 Task: Find connections with filter location Richmond with filter topic #Motivationwith filter profile language English with filter current company Fresher Jobs with filter school Vidyavardhini's College of Engineering and Technology with filter industry Computer Networking Products with filter service category Wealth Management with filter keywords title Pharmacy Assistant
Action: Mouse moved to (263, 336)
Screenshot: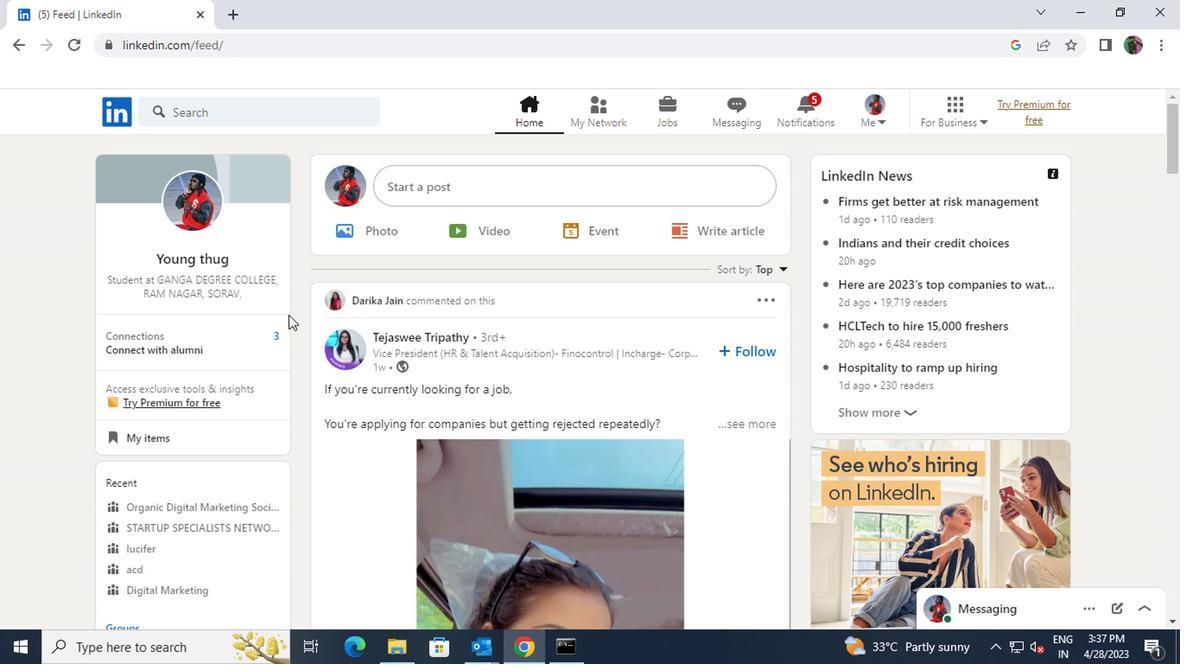 
Action: Mouse pressed left at (263, 336)
Screenshot: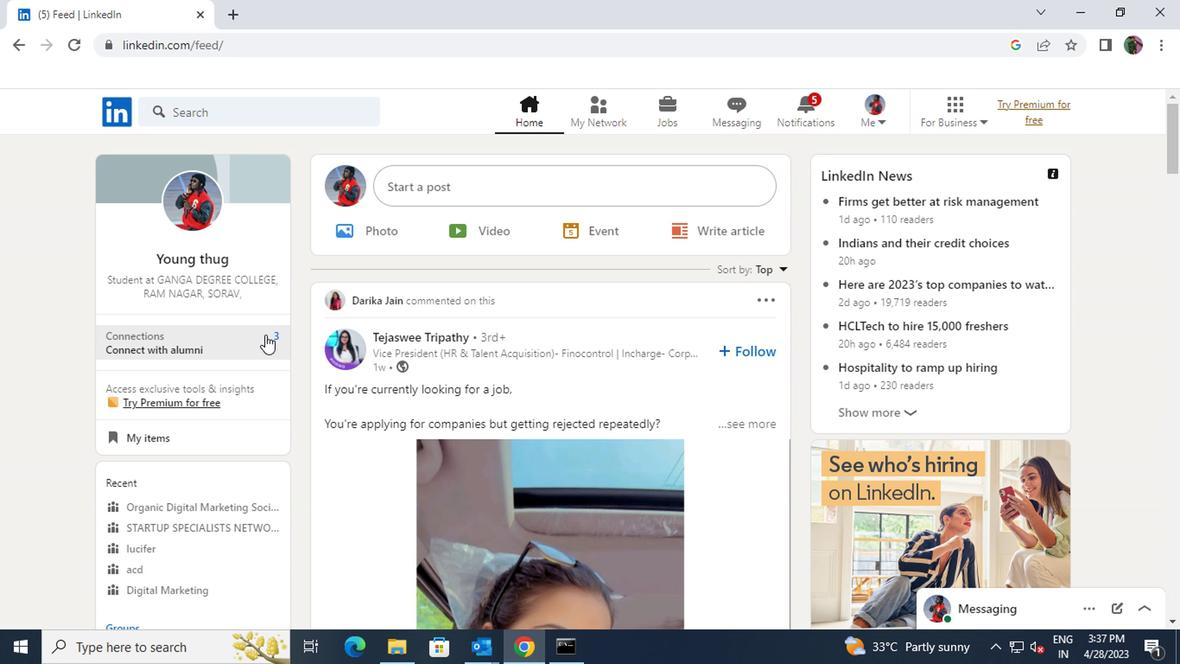 
Action: Mouse moved to (267, 202)
Screenshot: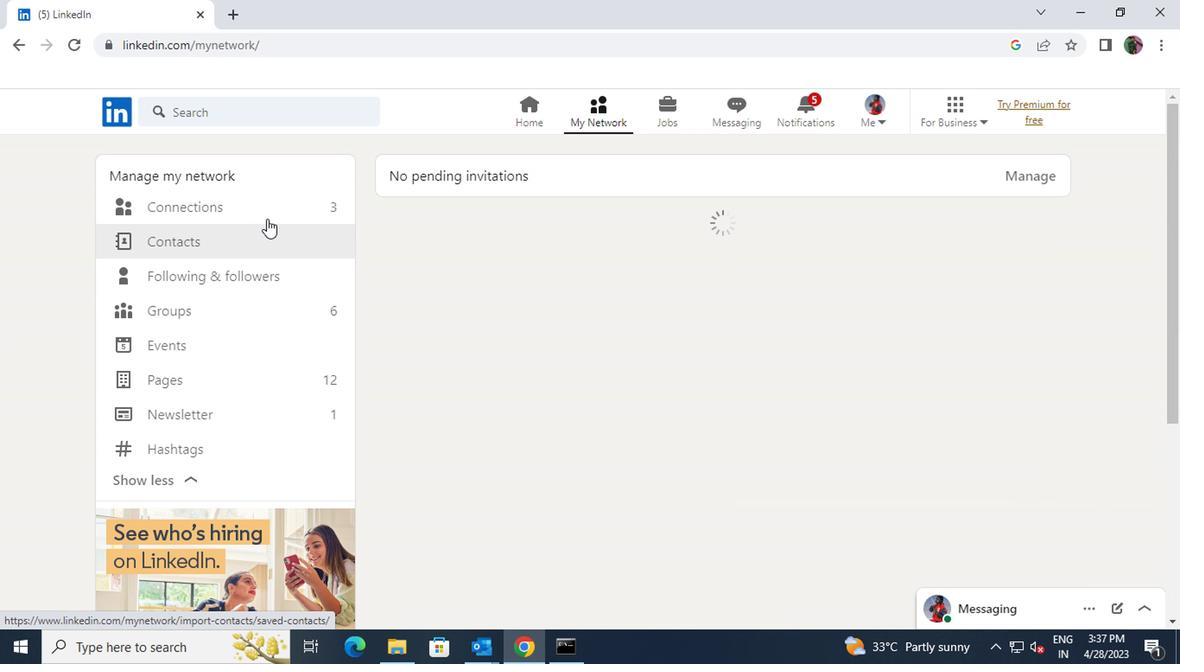 
Action: Mouse pressed left at (267, 202)
Screenshot: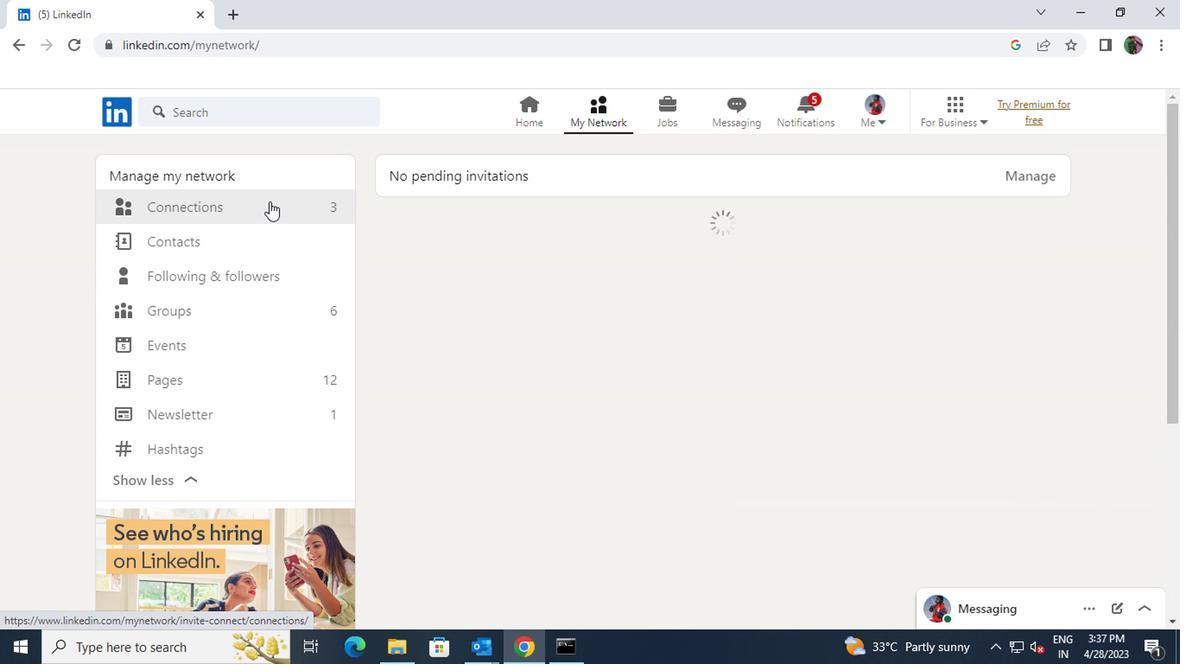 
Action: Mouse moved to (720, 205)
Screenshot: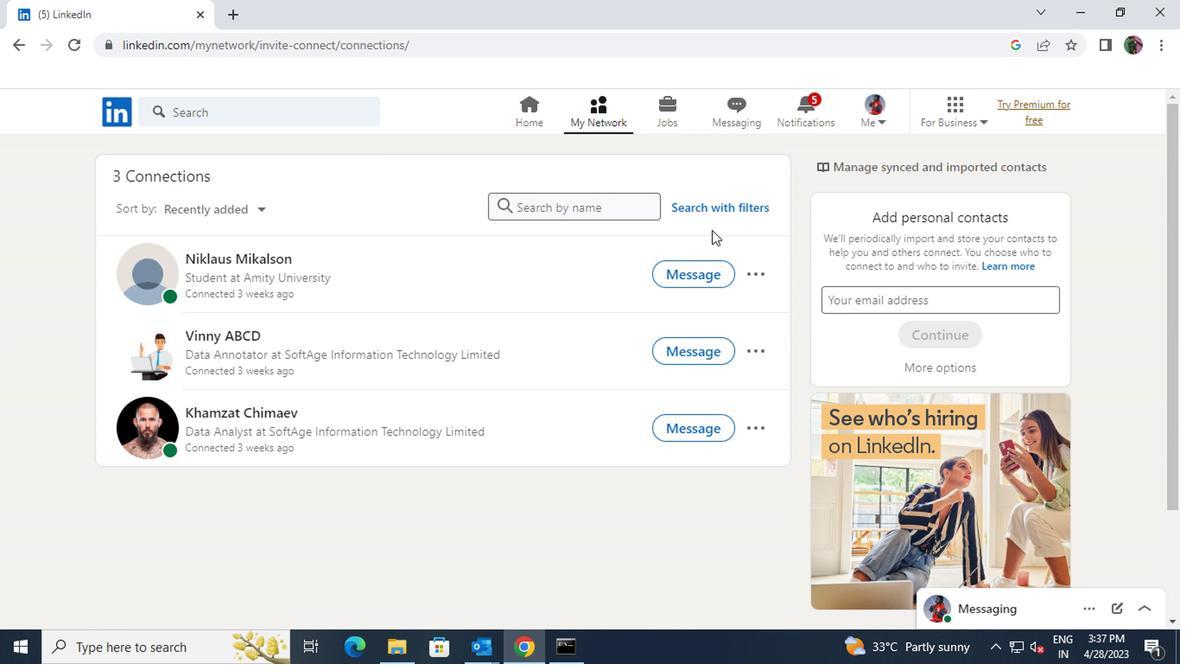 
Action: Mouse pressed left at (720, 205)
Screenshot: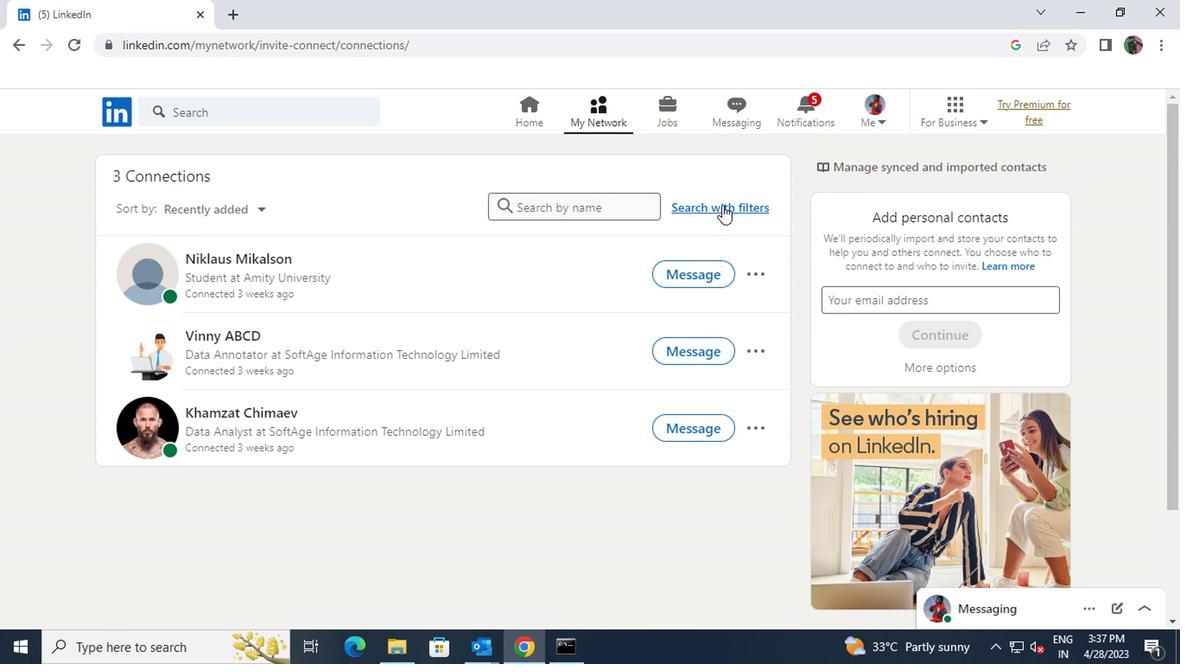 
Action: Mouse moved to (650, 161)
Screenshot: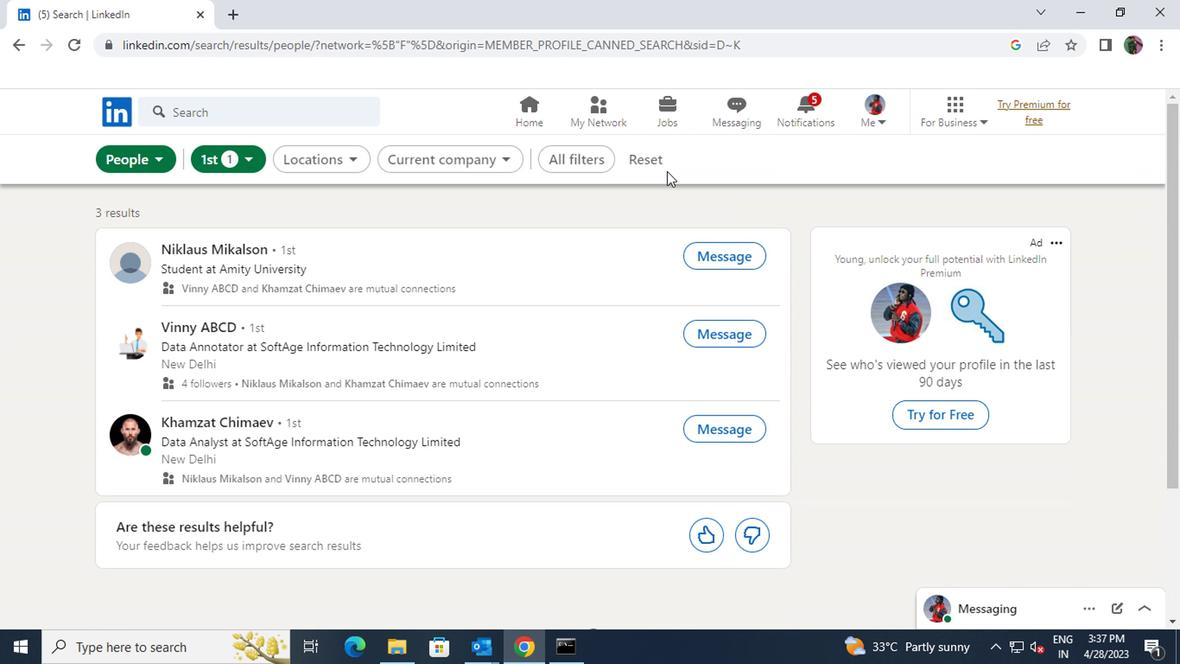 
Action: Mouse pressed left at (650, 161)
Screenshot: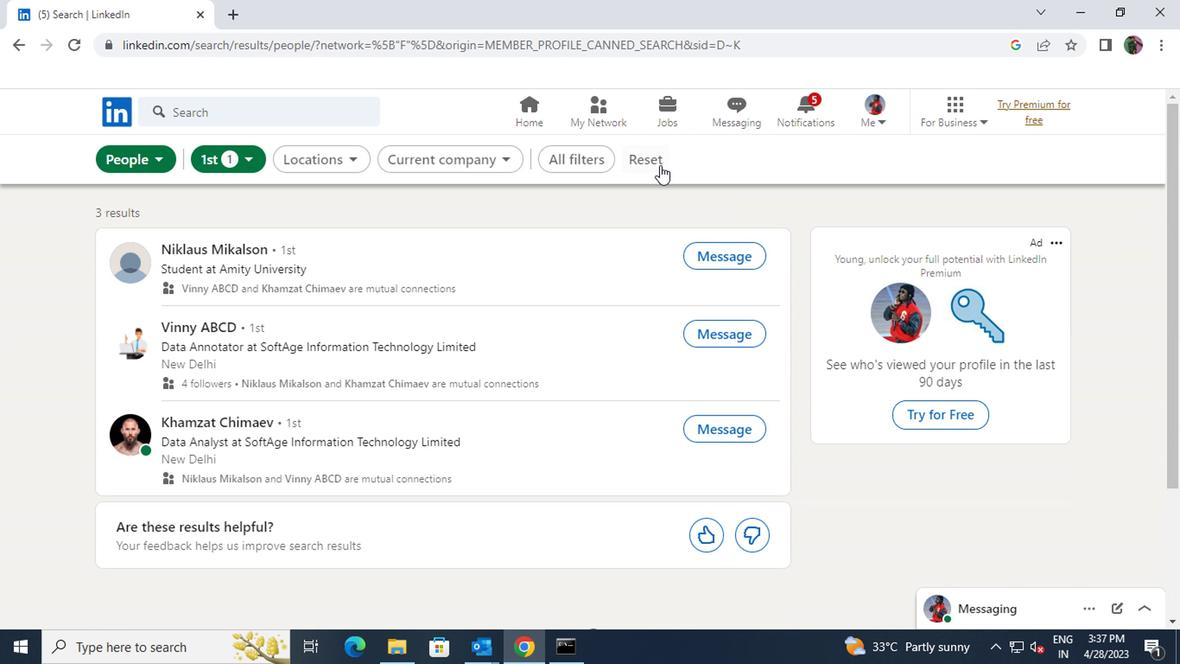 
Action: Mouse moved to (635, 158)
Screenshot: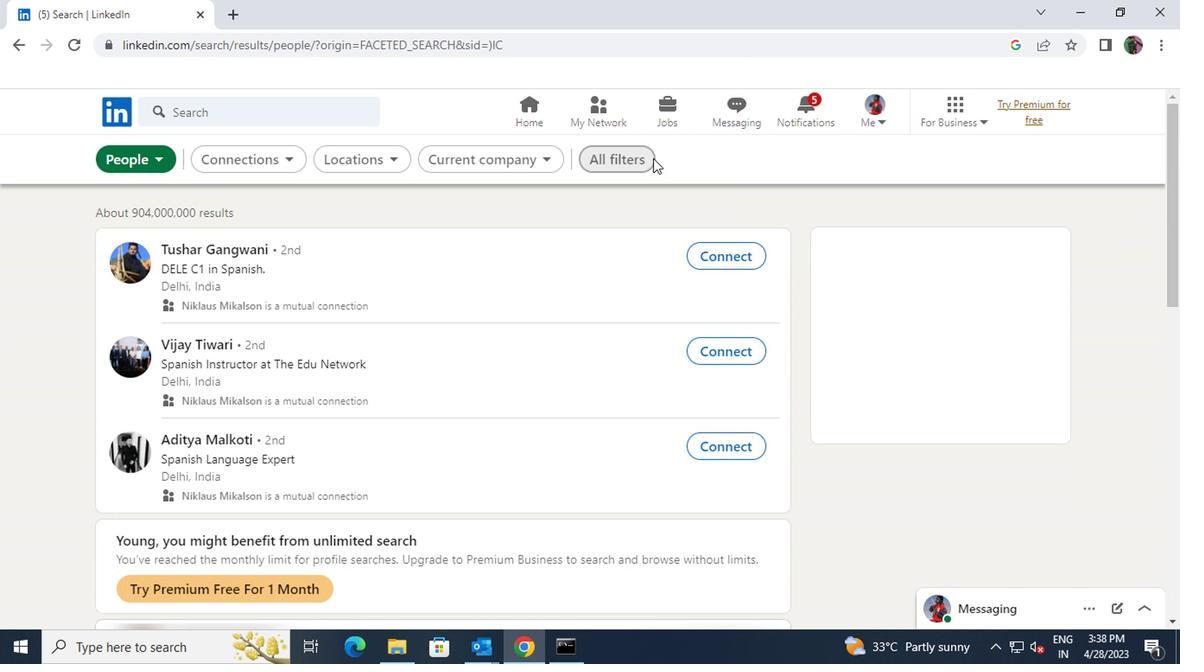 
Action: Mouse pressed left at (635, 158)
Screenshot: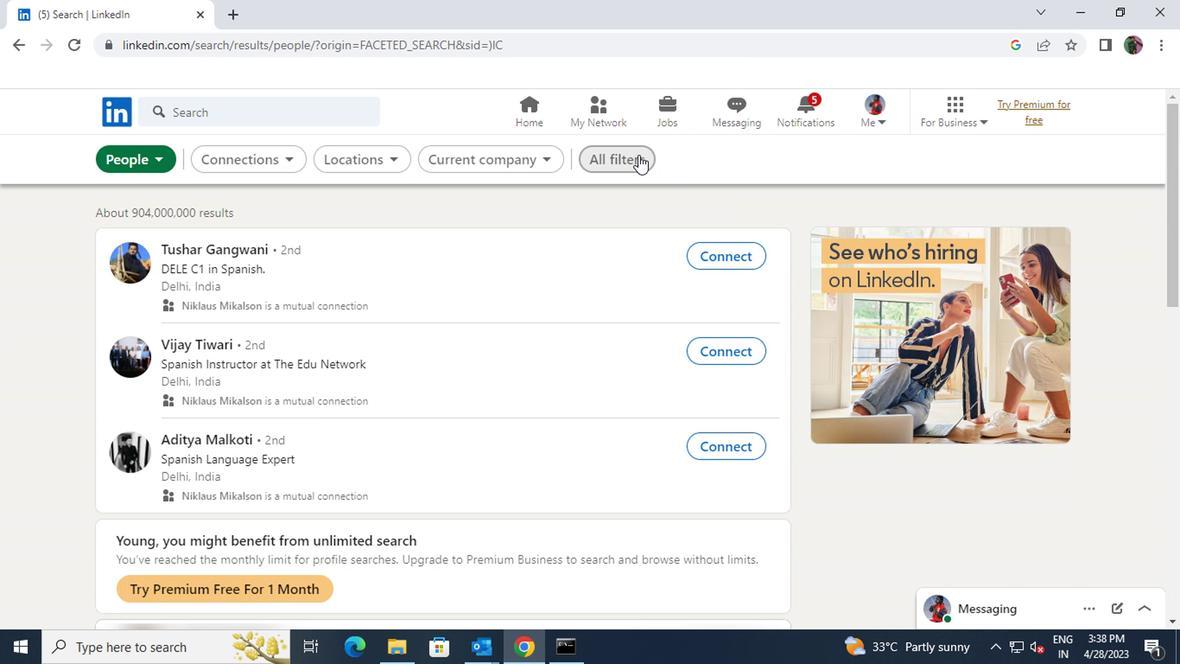 
Action: Mouse moved to (890, 346)
Screenshot: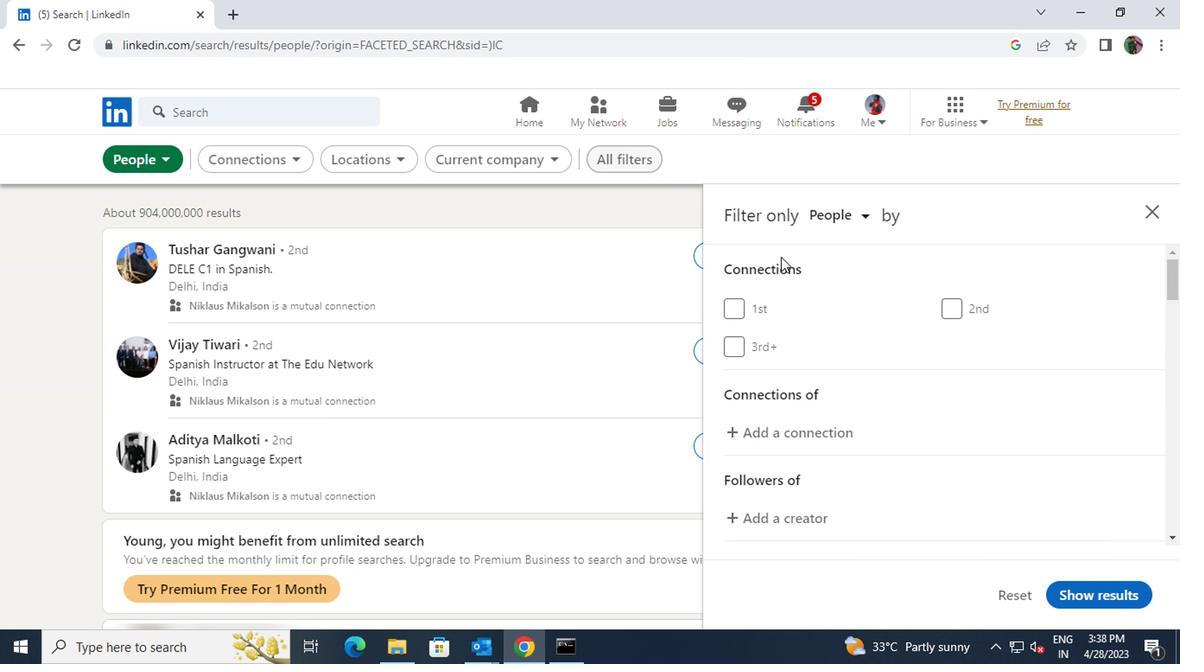 
Action: Mouse scrolled (890, 345) with delta (0, 0)
Screenshot: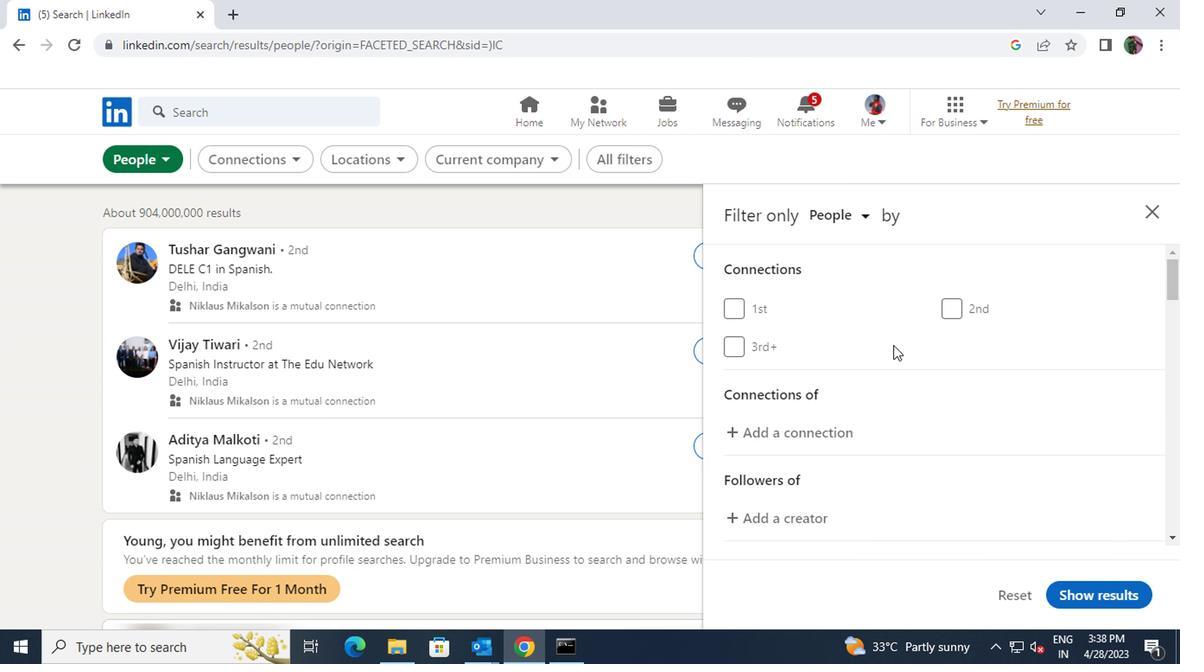 
Action: Mouse scrolled (890, 345) with delta (0, 0)
Screenshot: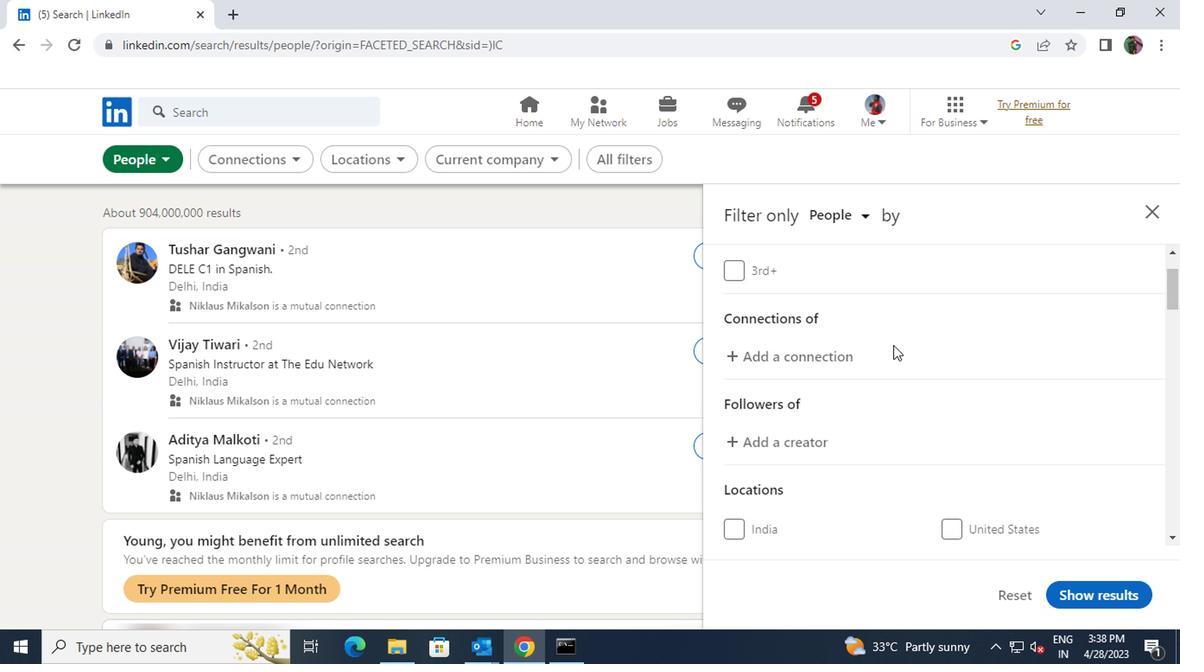 
Action: Mouse scrolled (890, 345) with delta (0, 0)
Screenshot: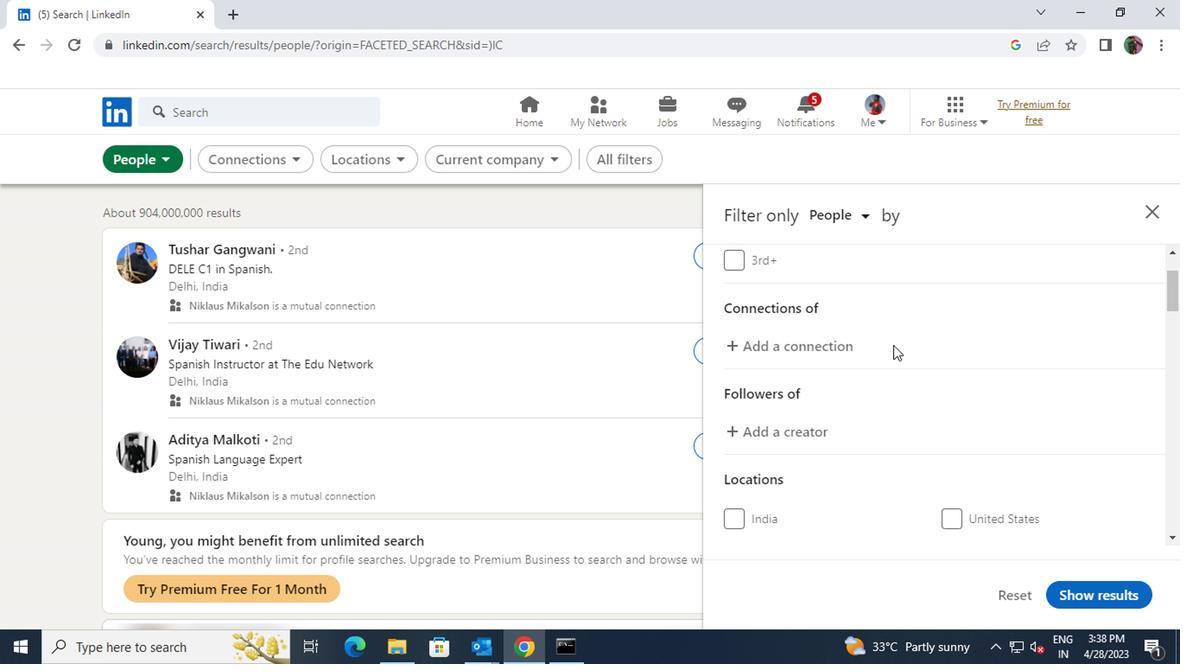 
Action: Mouse scrolled (890, 345) with delta (0, 0)
Screenshot: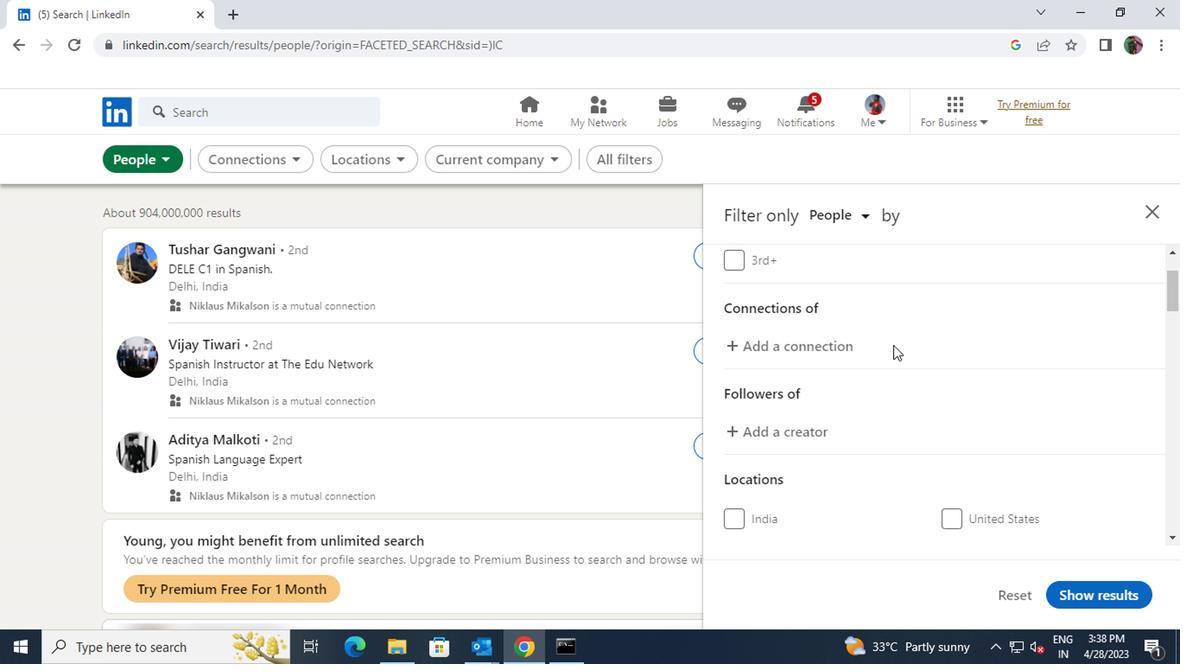 
Action: Mouse moved to (944, 330)
Screenshot: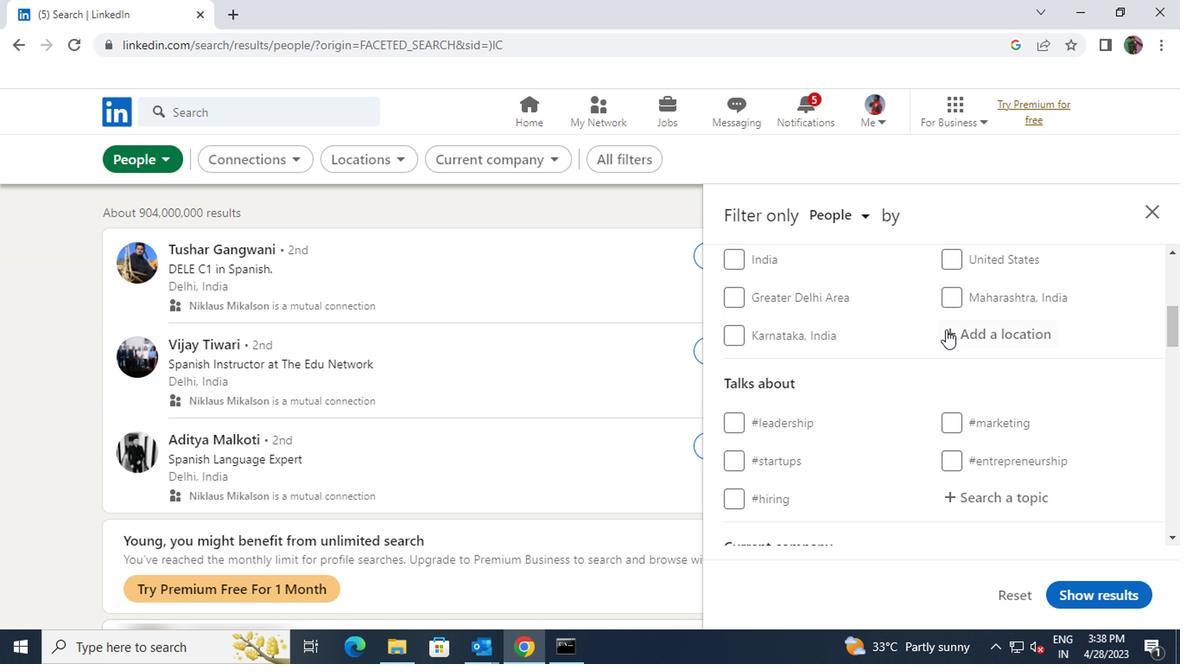 
Action: Mouse pressed left at (944, 330)
Screenshot: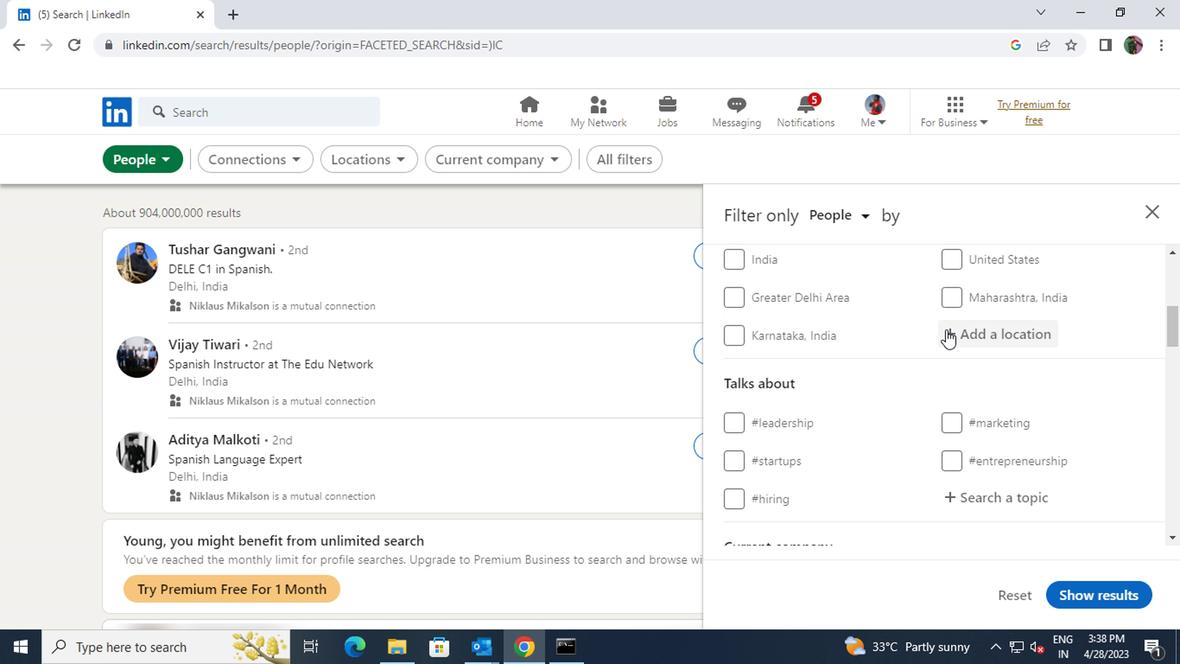 
Action: Mouse moved to (945, 330)
Screenshot: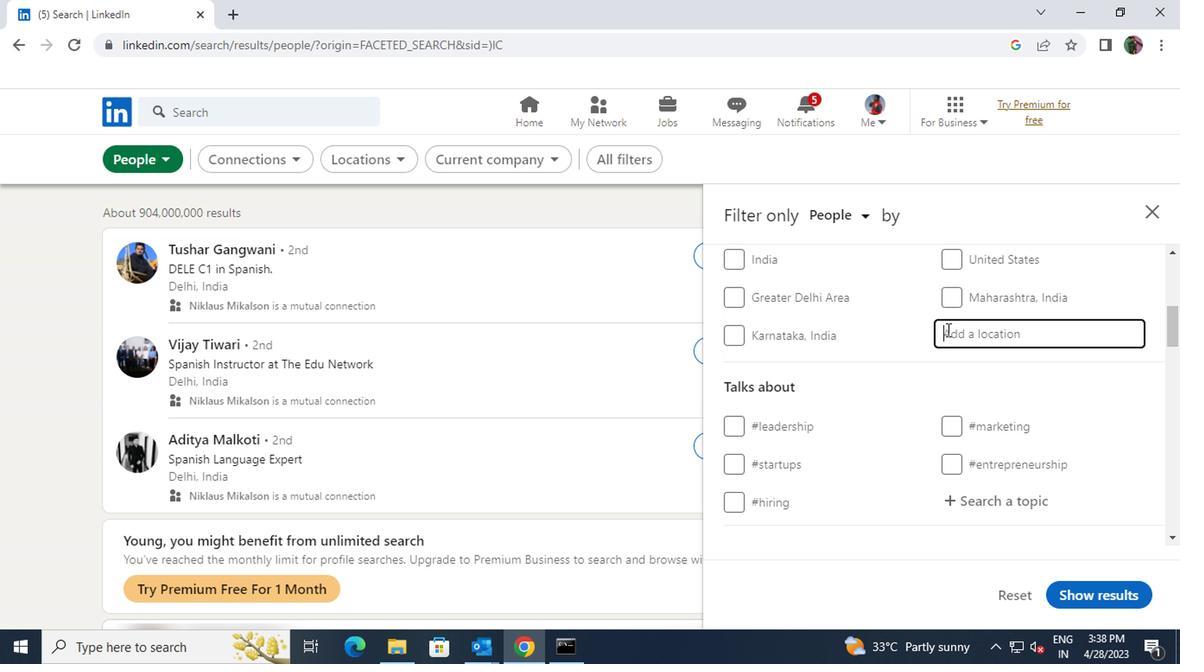 
Action: Key pressed <Key.shift>RICHMOND
Screenshot: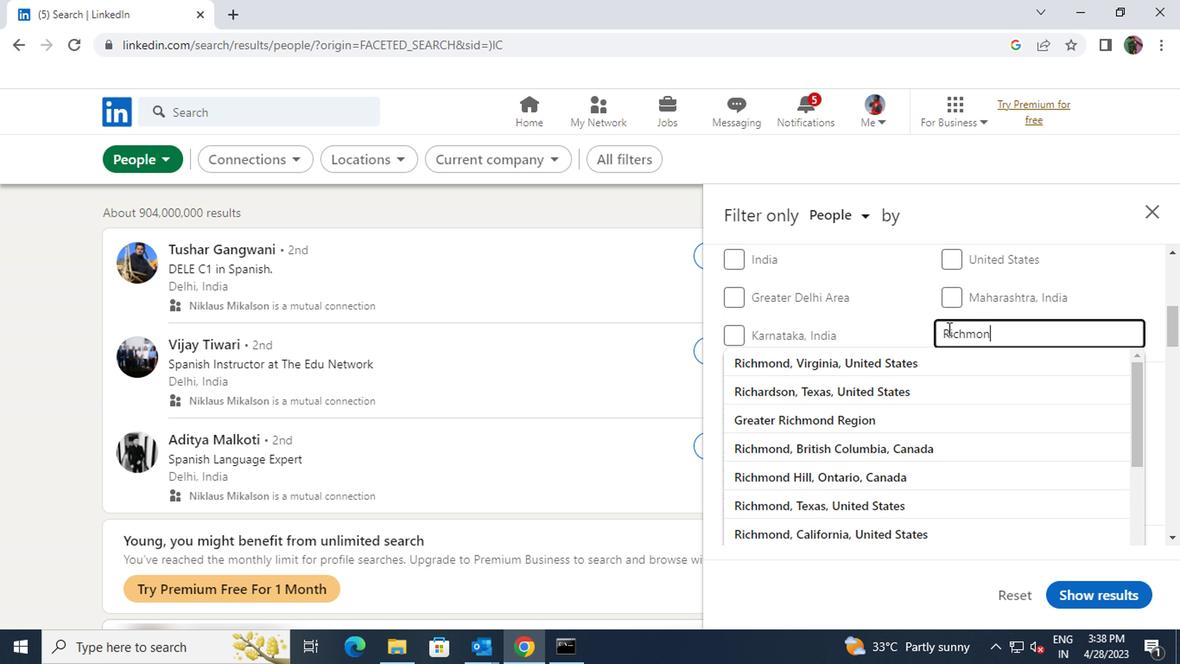 
Action: Mouse moved to (938, 354)
Screenshot: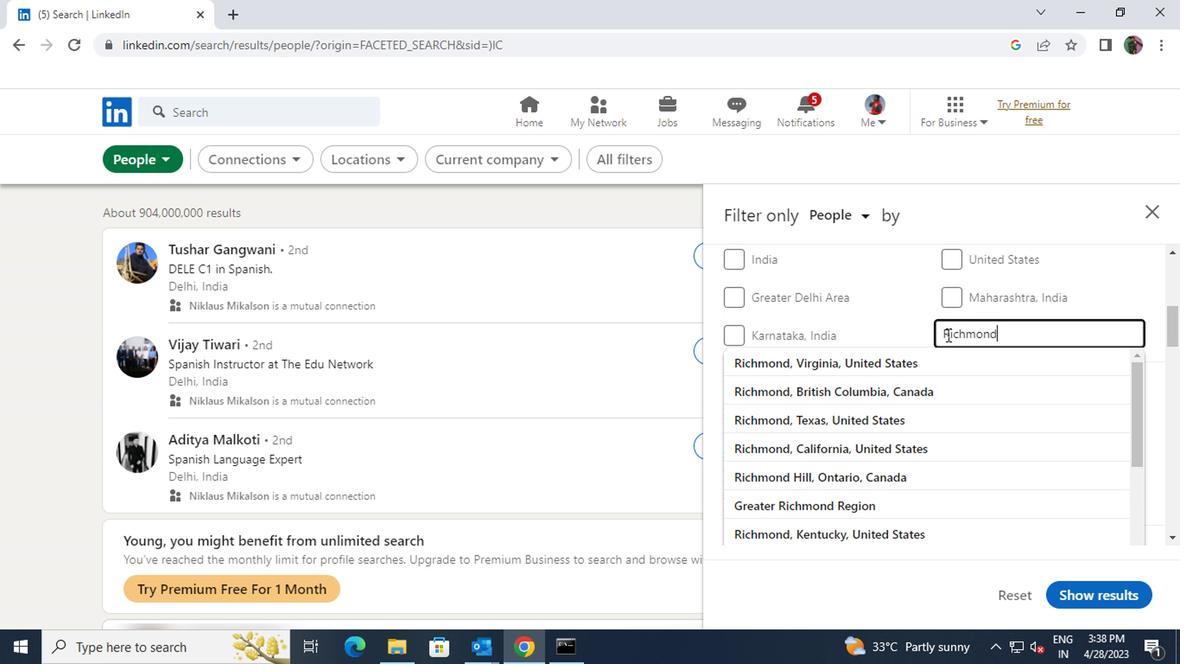 
Action: Mouse pressed left at (938, 354)
Screenshot: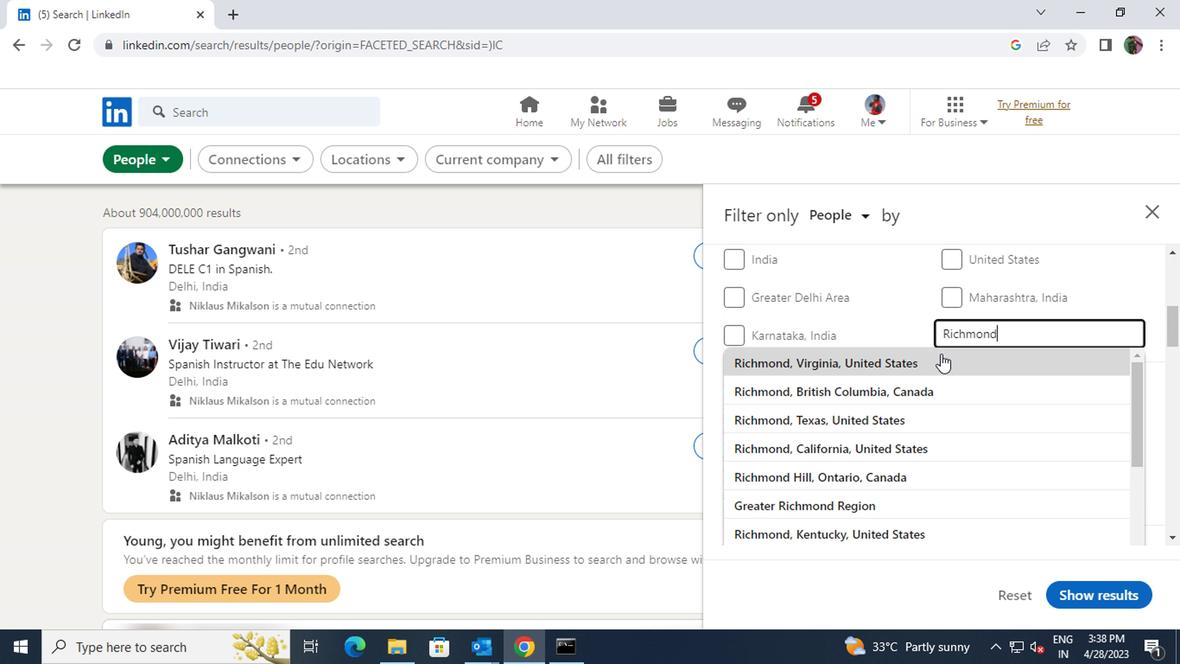 
Action: Mouse scrolled (938, 354) with delta (0, 0)
Screenshot: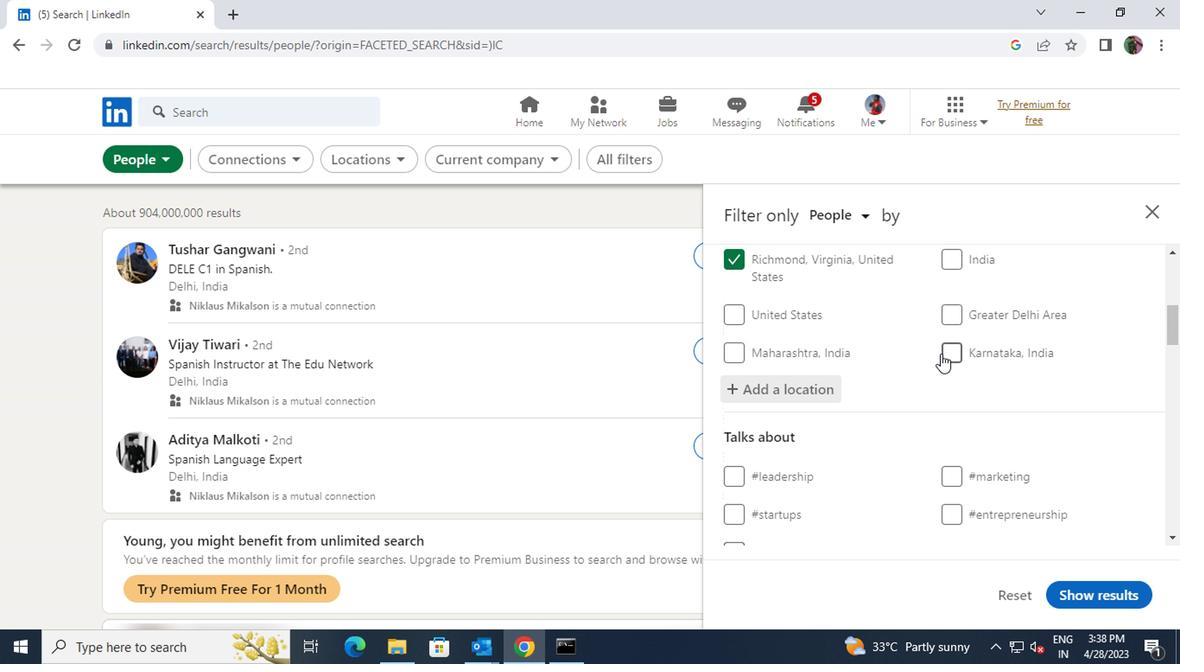 
Action: Mouse scrolled (938, 354) with delta (0, 0)
Screenshot: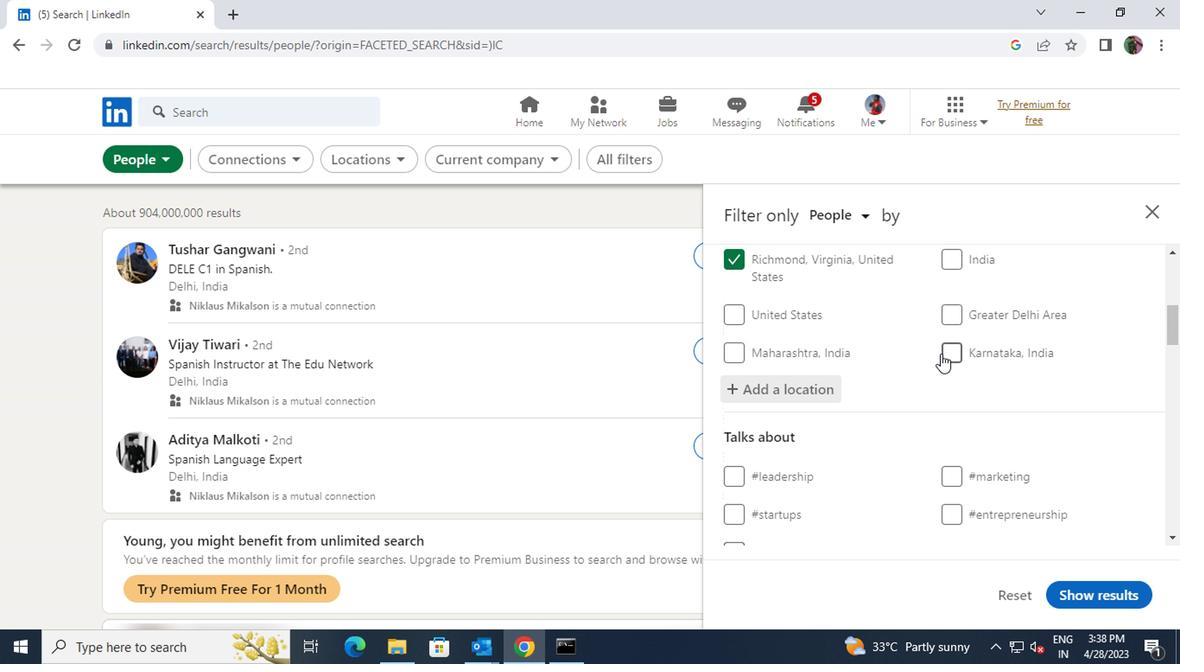 
Action: Mouse scrolled (938, 354) with delta (0, 0)
Screenshot: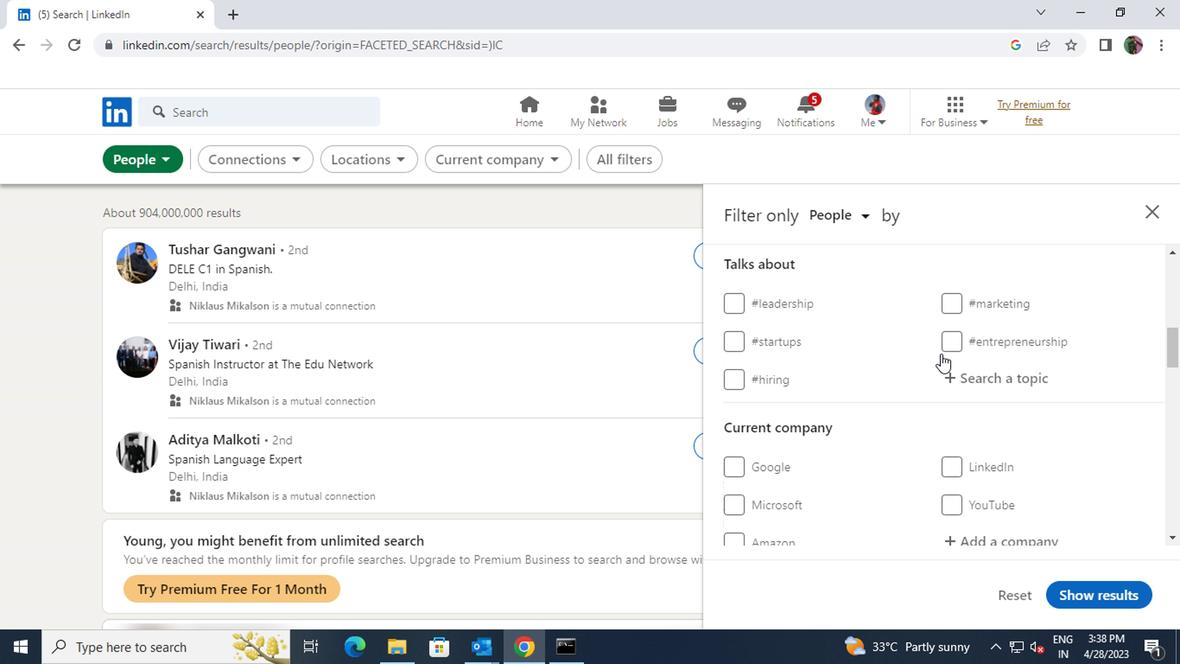 
Action: Mouse moved to (957, 295)
Screenshot: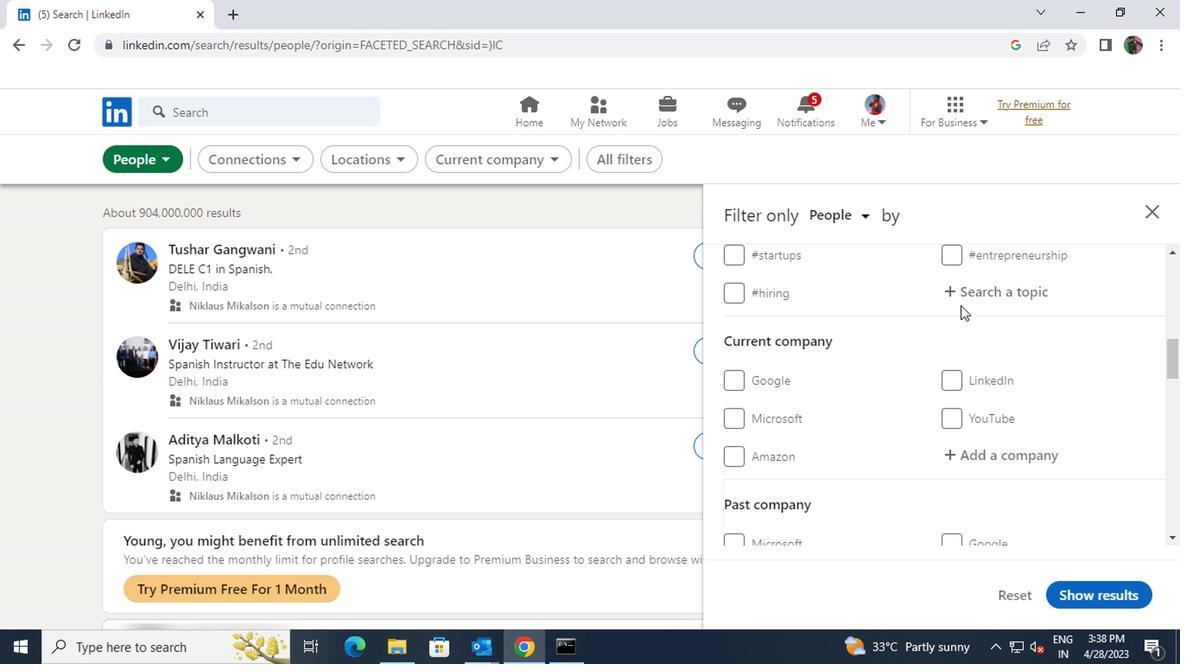 
Action: Mouse pressed left at (957, 295)
Screenshot: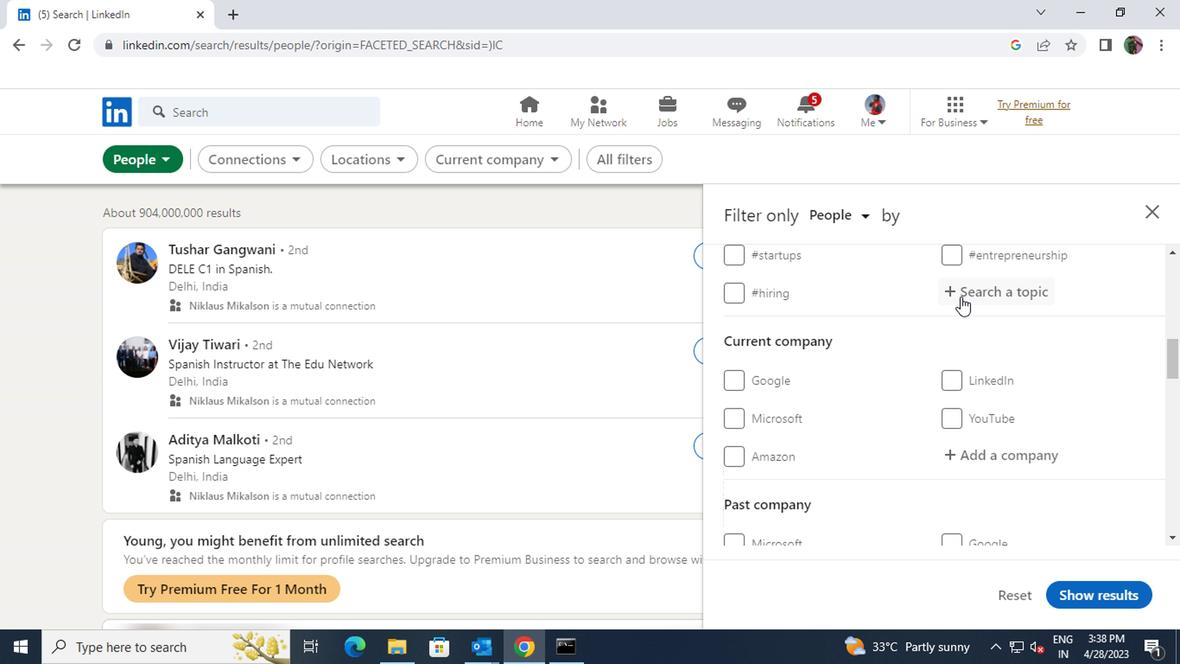 
Action: Key pressed <Key.shift>MOTIVATION
Screenshot: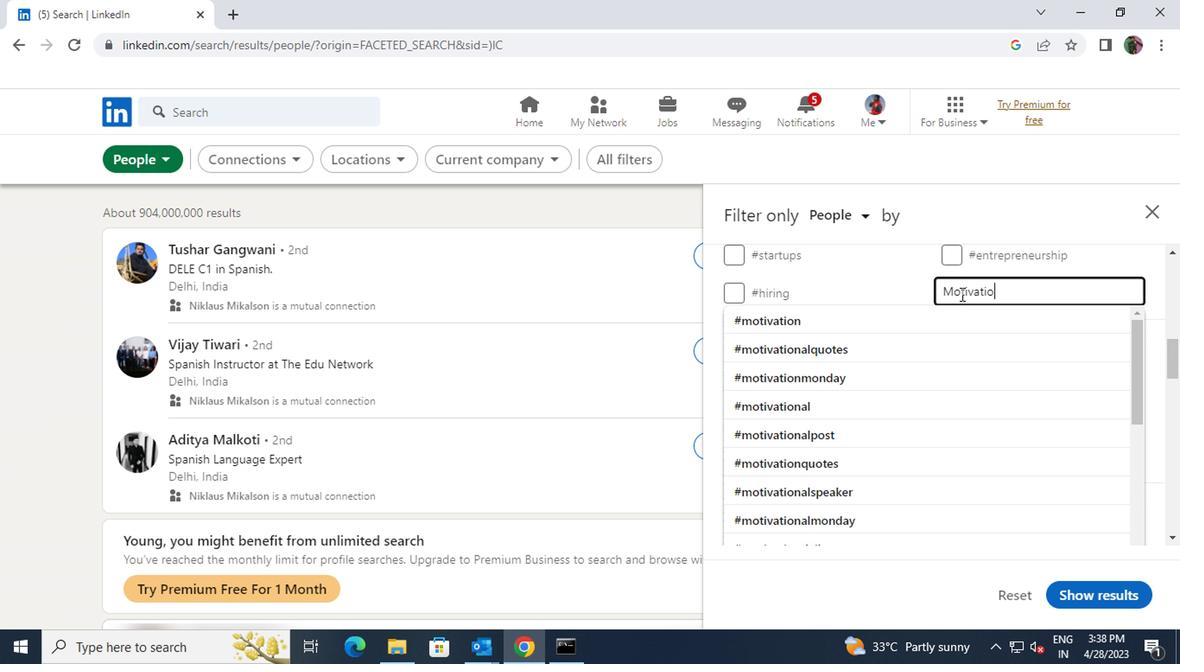 
Action: Mouse moved to (950, 309)
Screenshot: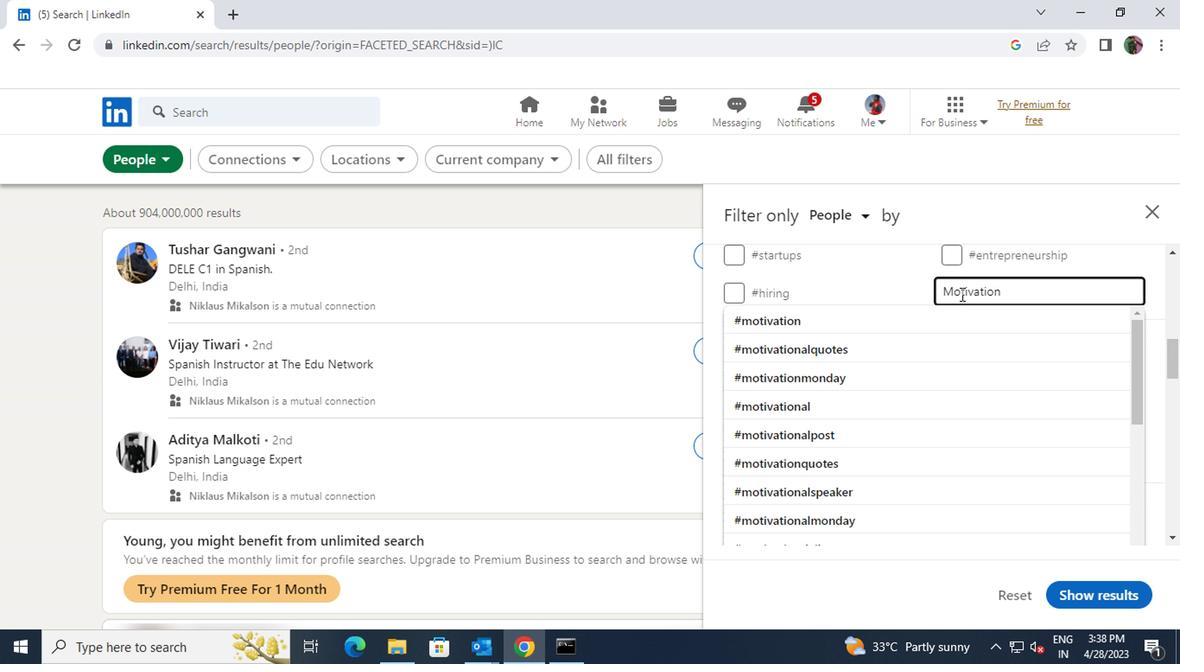 
Action: Mouse pressed left at (950, 309)
Screenshot: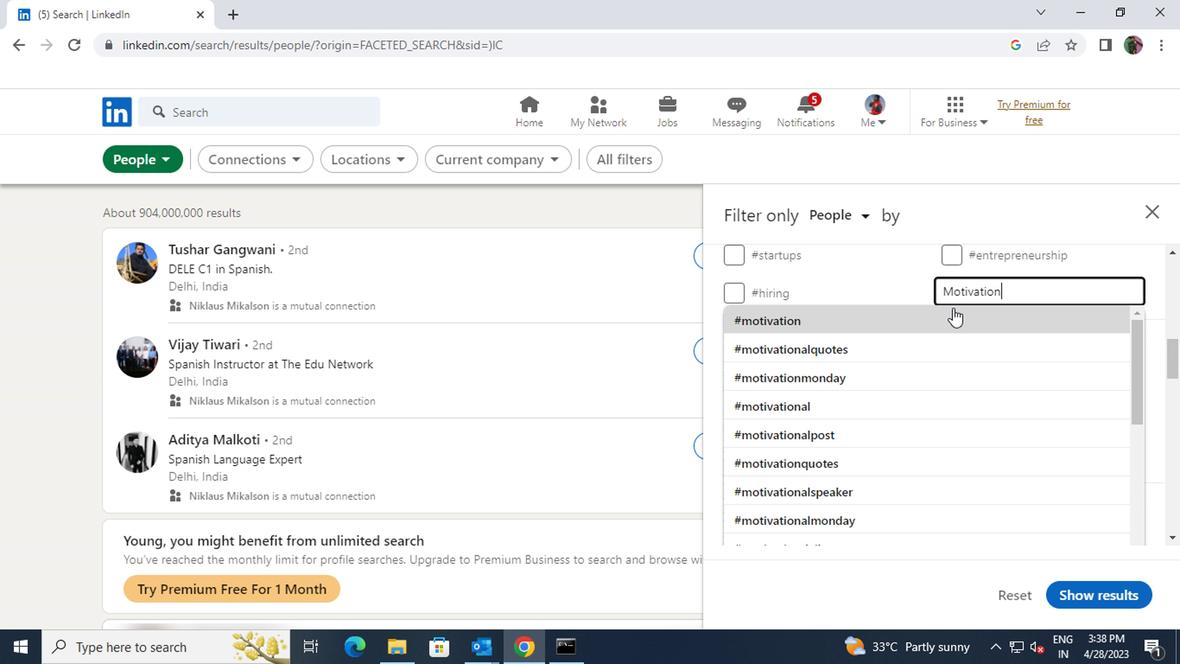 
Action: Mouse scrolled (950, 308) with delta (0, -1)
Screenshot: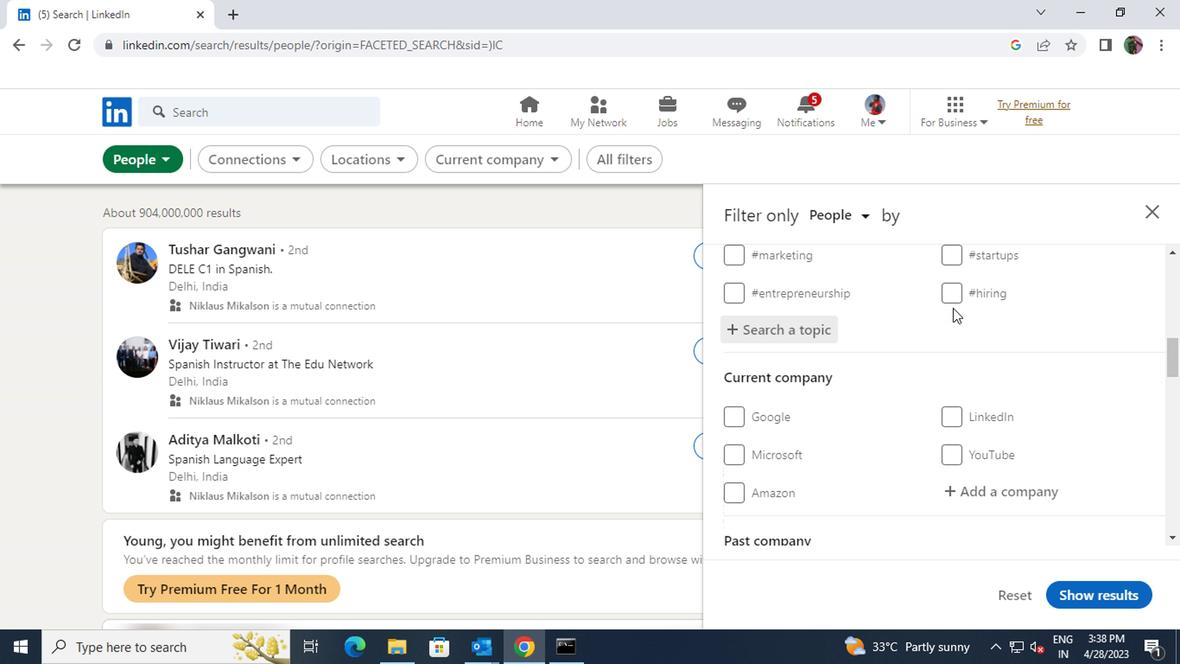 
Action: Mouse scrolled (950, 308) with delta (0, -1)
Screenshot: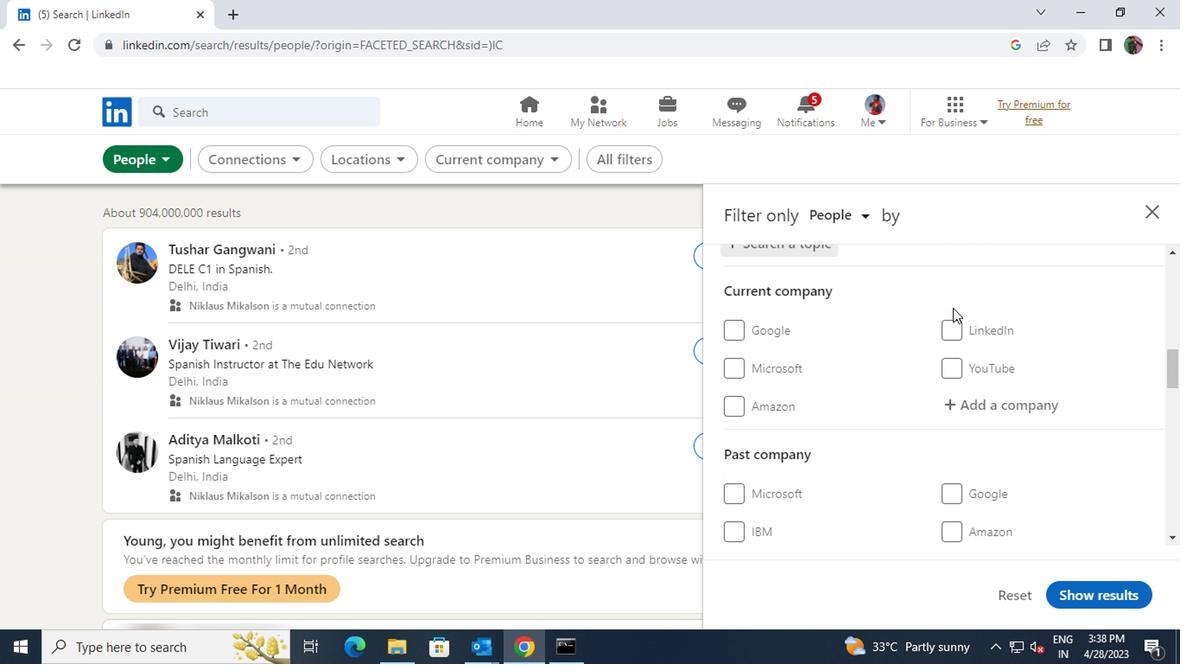 
Action: Mouse scrolled (950, 308) with delta (0, -1)
Screenshot: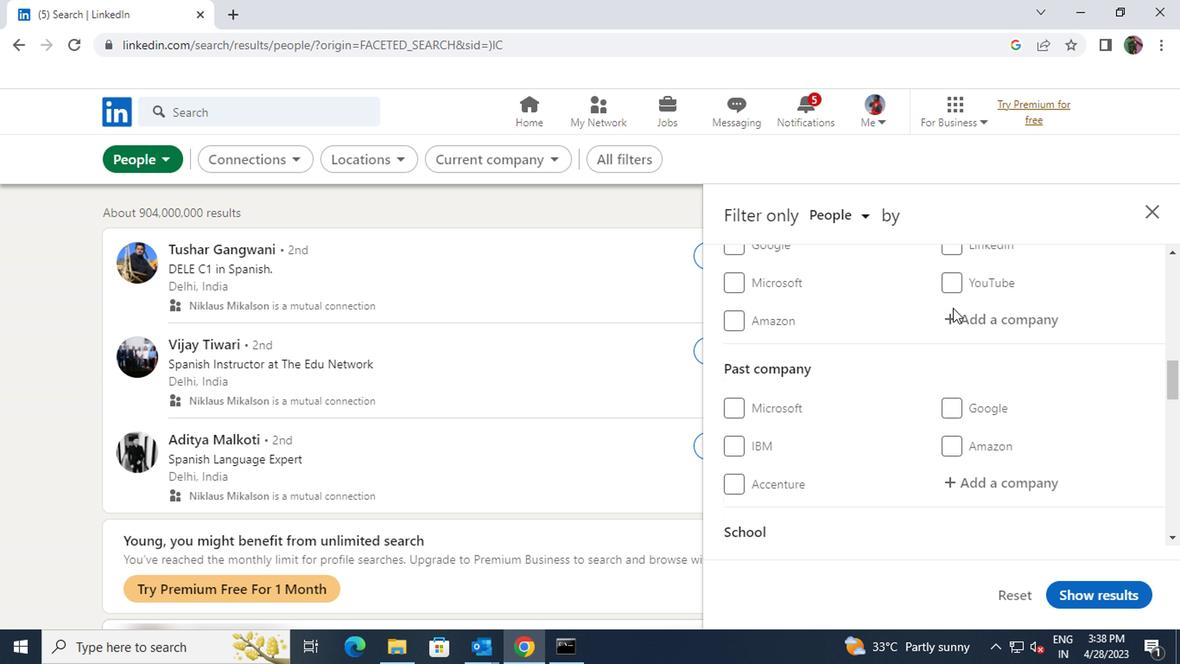 
Action: Mouse scrolled (950, 308) with delta (0, -1)
Screenshot: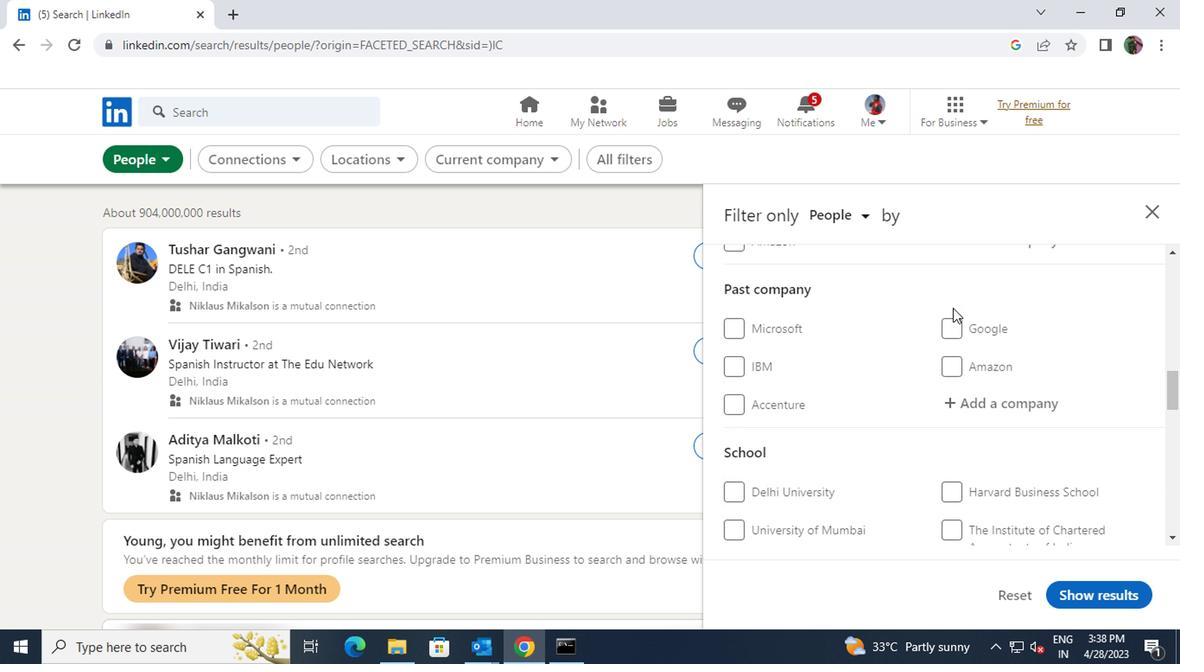 
Action: Mouse scrolled (950, 308) with delta (0, -1)
Screenshot: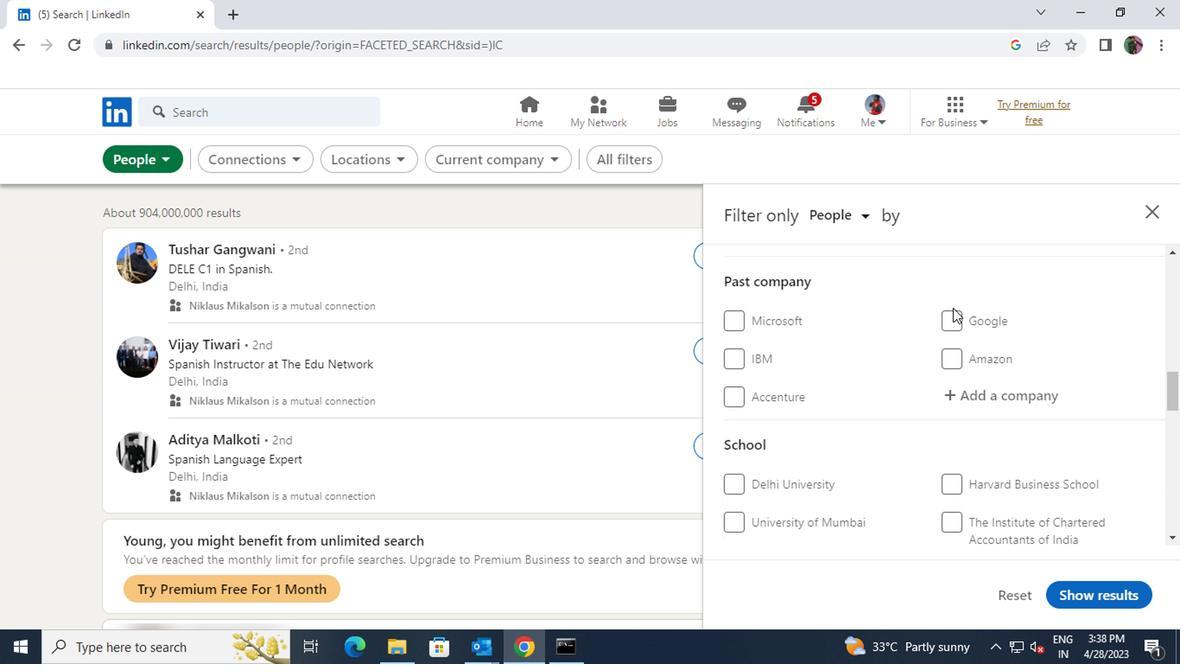 
Action: Mouse scrolled (950, 308) with delta (0, -1)
Screenshot: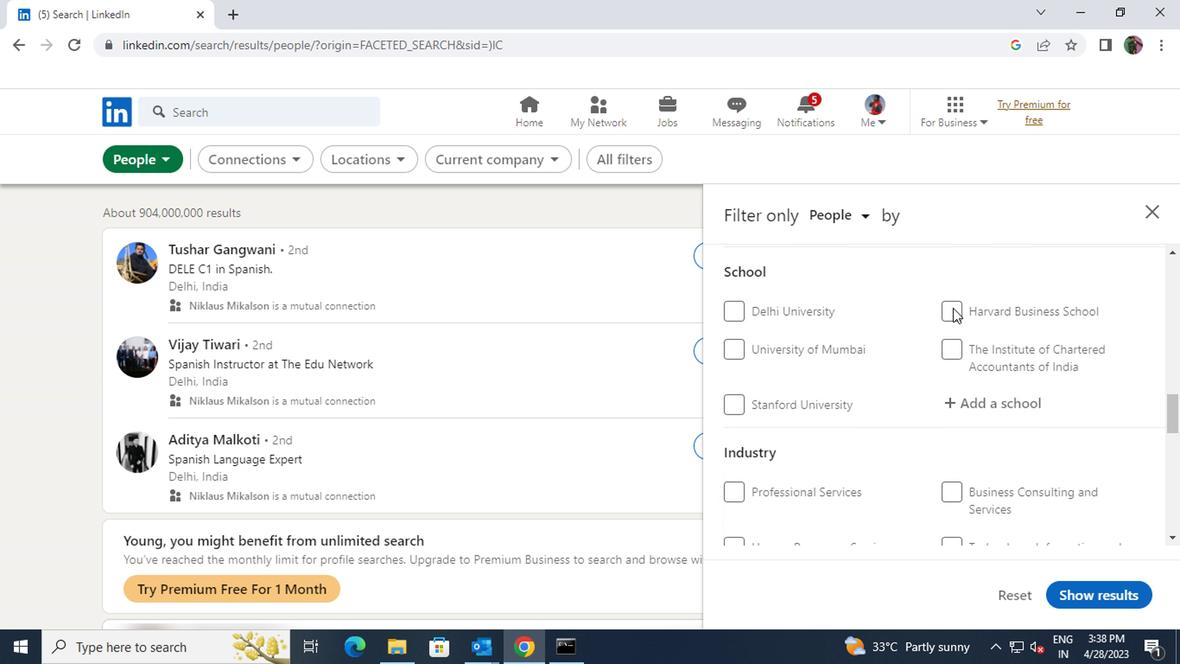 
Action: Mouse scrolled (950, 308) with delta (0, -1)
Screenshot: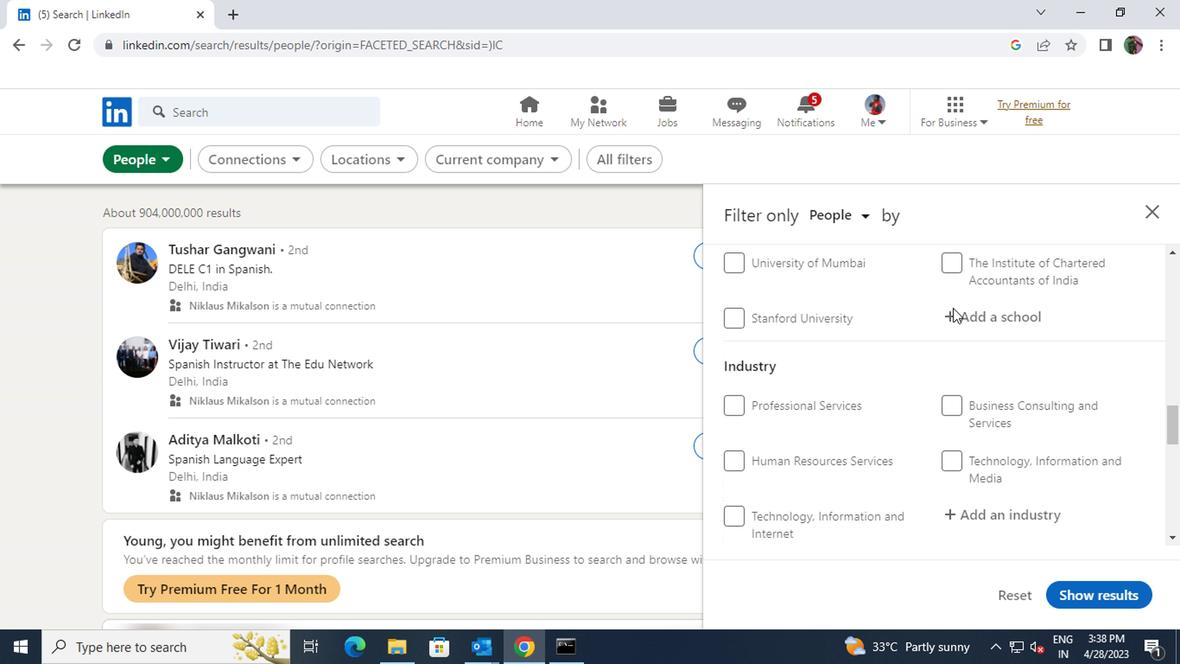 
Action: Mouse scrolled (950, 308) with delta (0, -1)
Screenshot: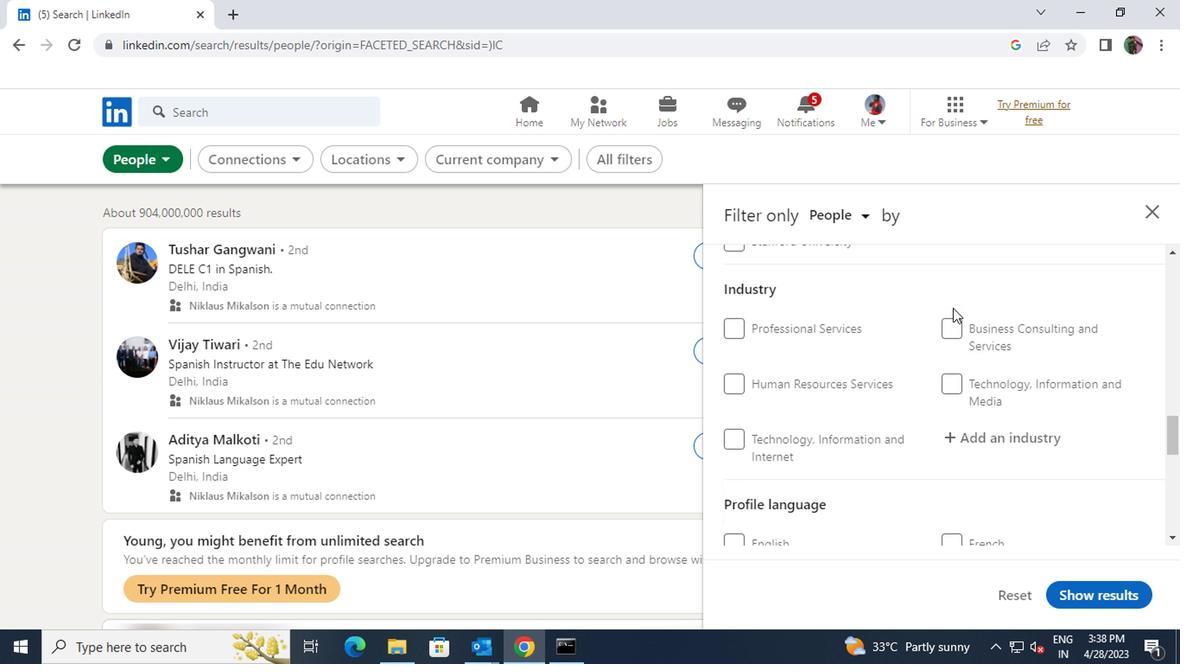 
Action: Mouse moved to (728, 450)
Screenshot: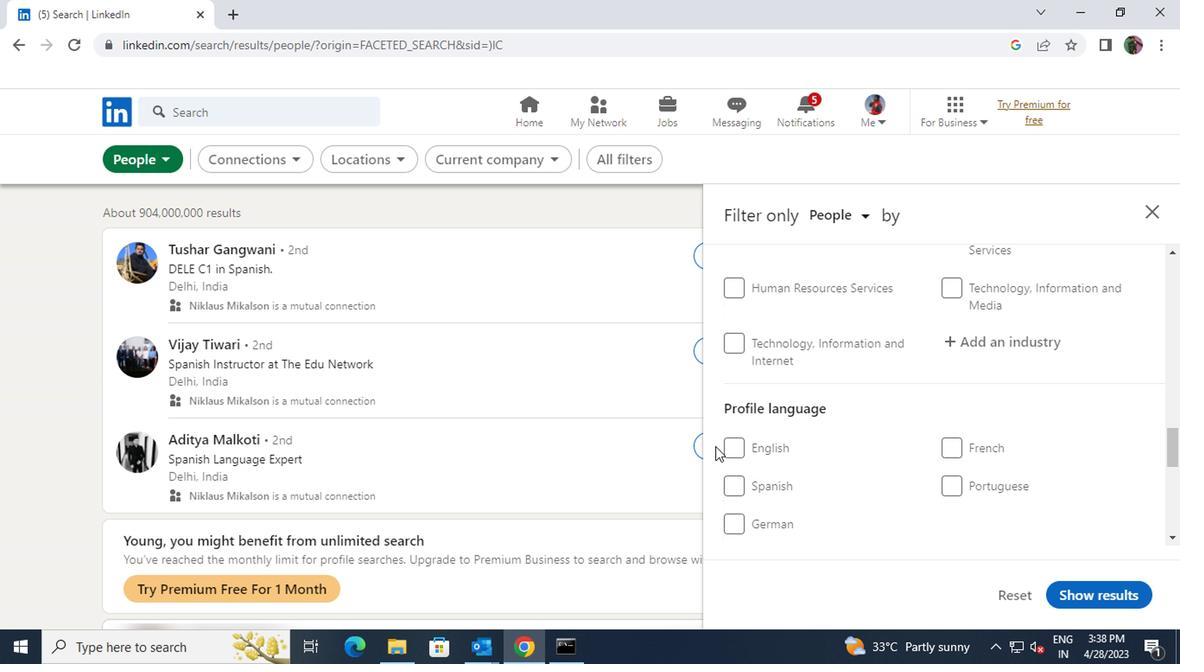 
Action: Mouse pressed left at (728, 450)
Screenshot: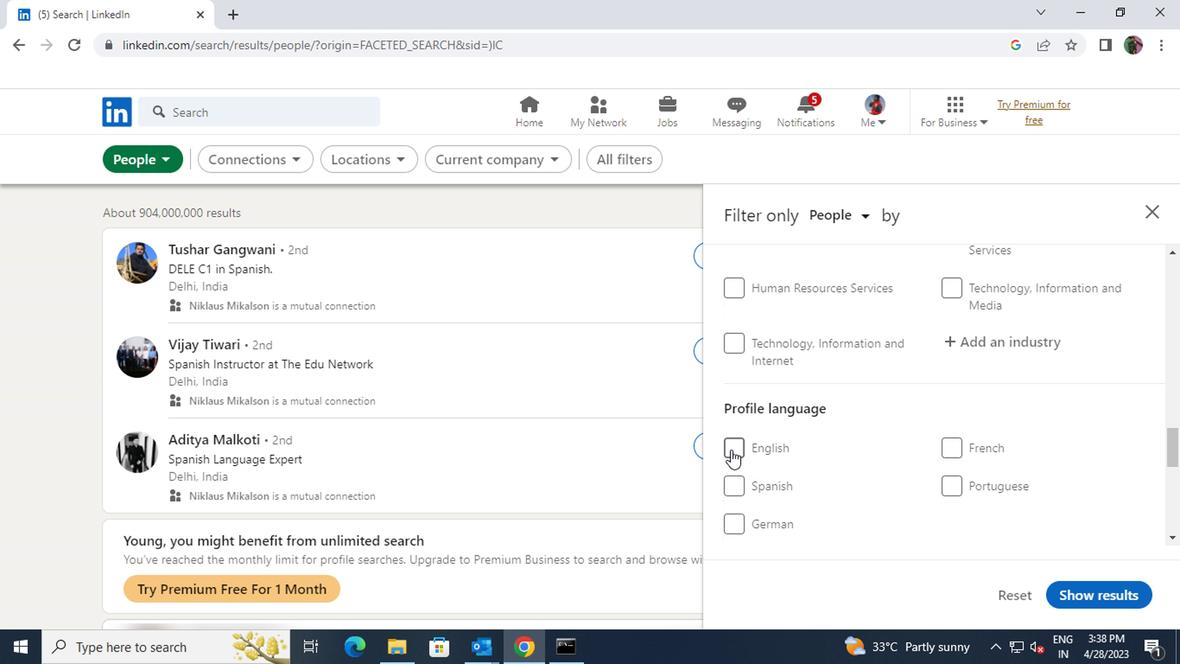 
Action: Mouse moved to (826, 437)
Screenshot: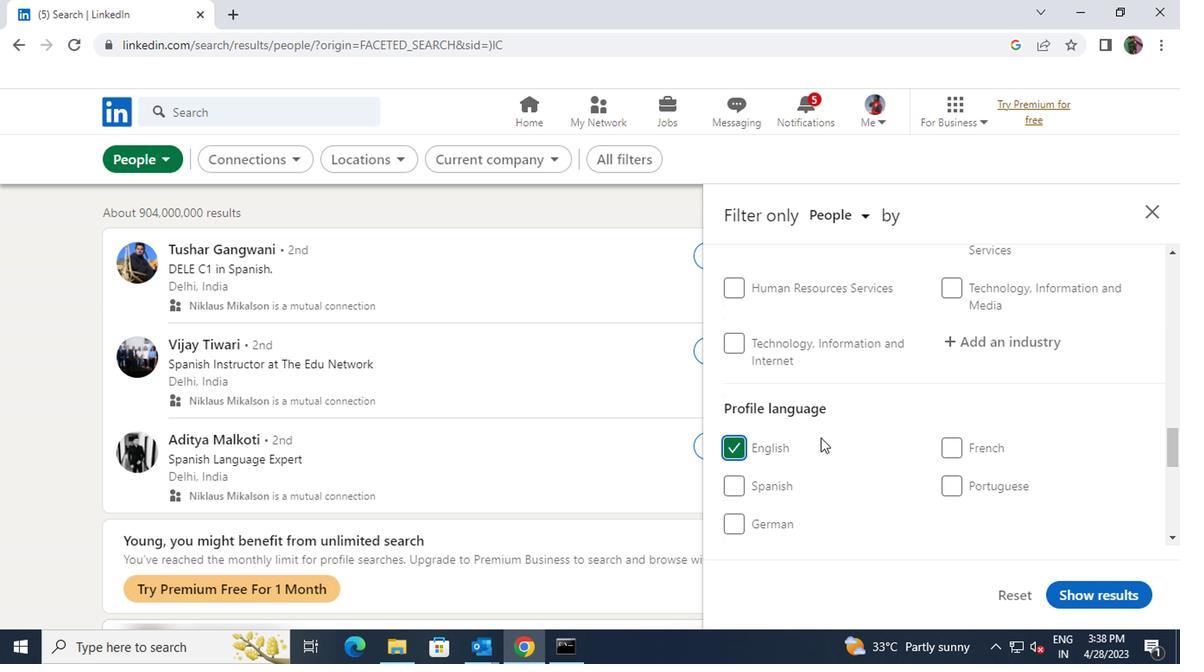 
Action: Mouse scrolled (826, 437) with delta (0, 0)
Screenshot: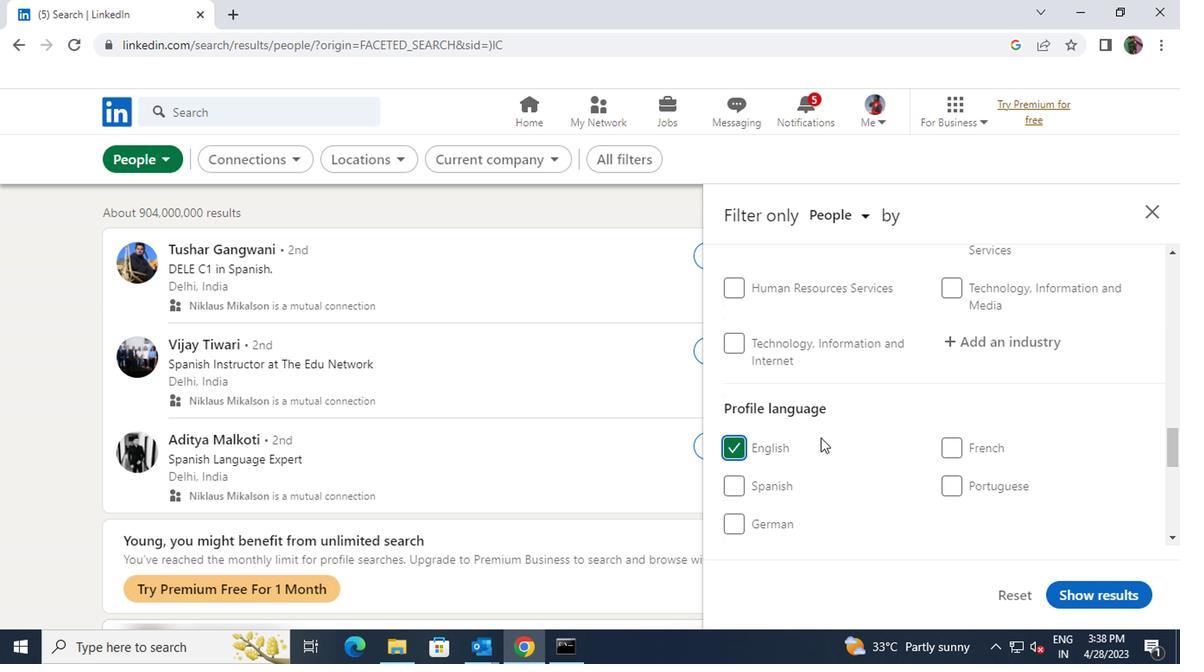 
Action: Mouse scrolled (826, 437) with delta (0, 0)
Screenshot: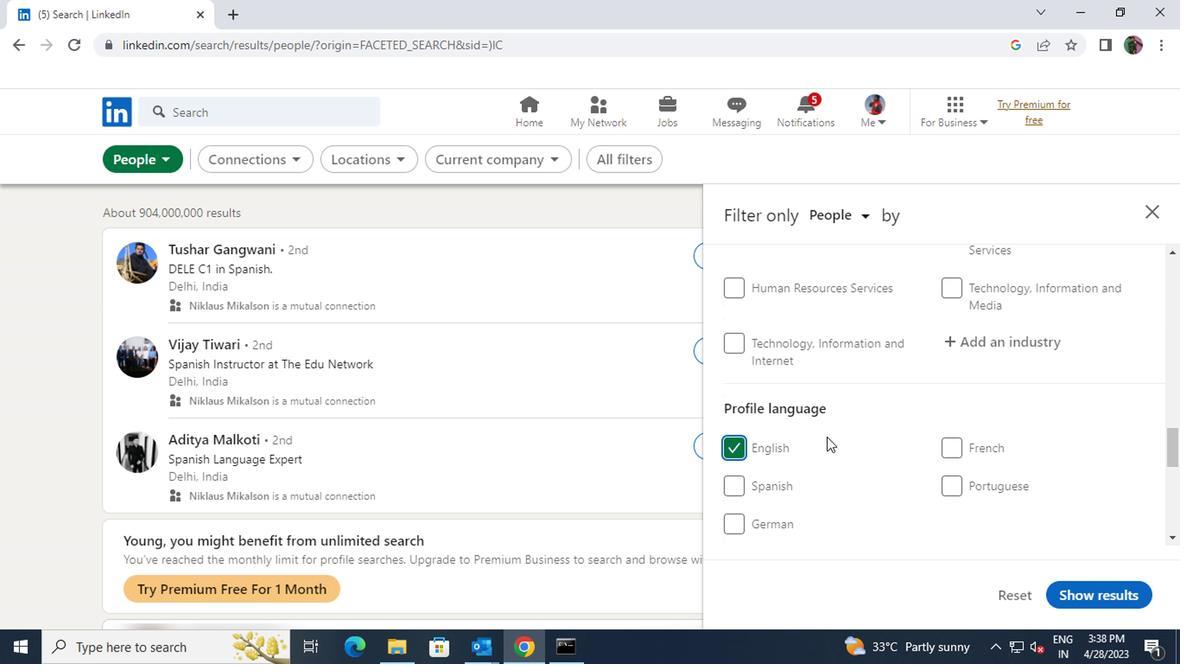 
Action: Mouse scrolled (826, 437) with delta (0, 0)
Screenshot: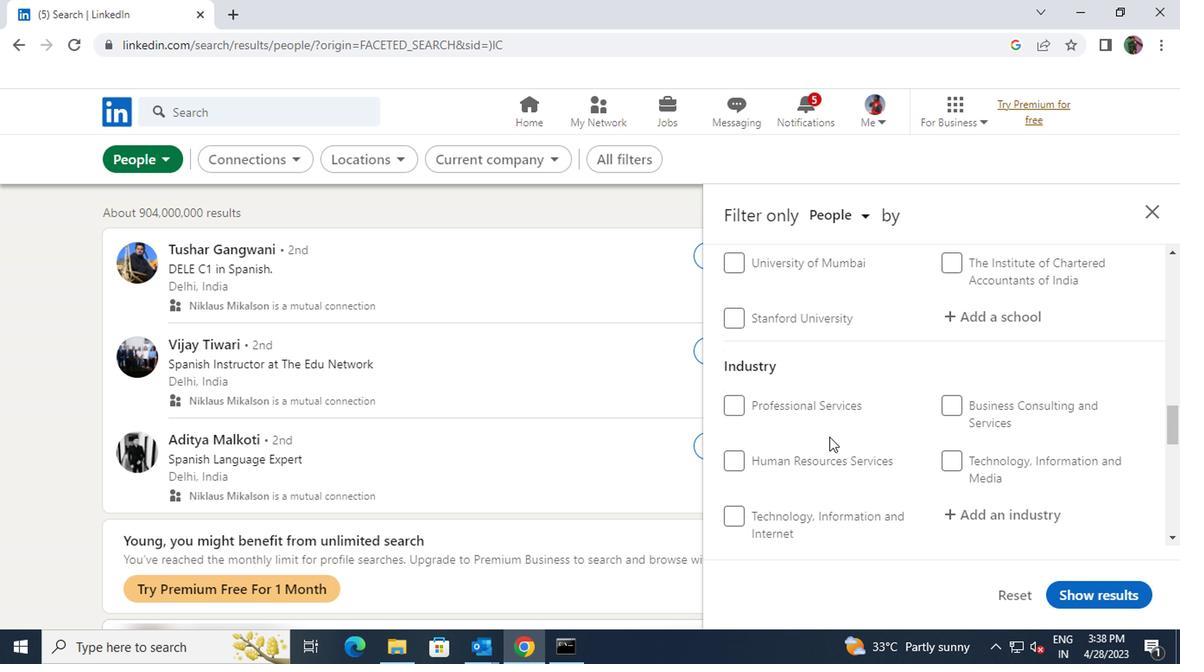 
Action: Mouse scrolled (826, 437) with delta (0, 0)
Screenshot: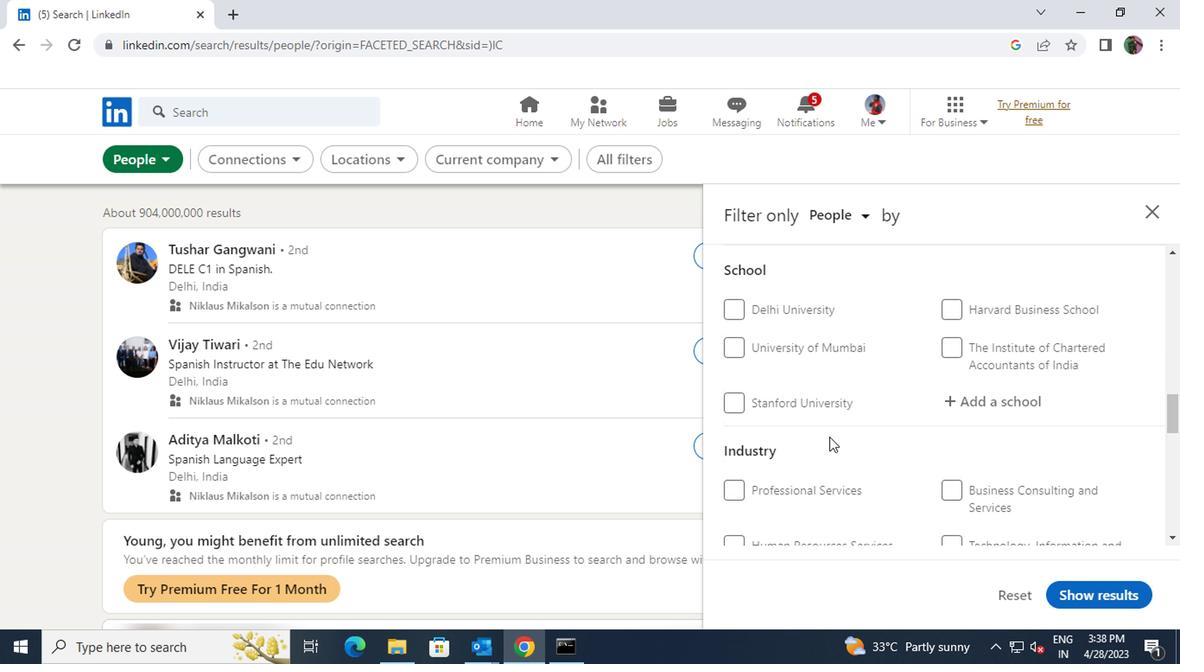 
Action: Mouse scrolled (826, 437) with delta (0, 0)
Screenshot: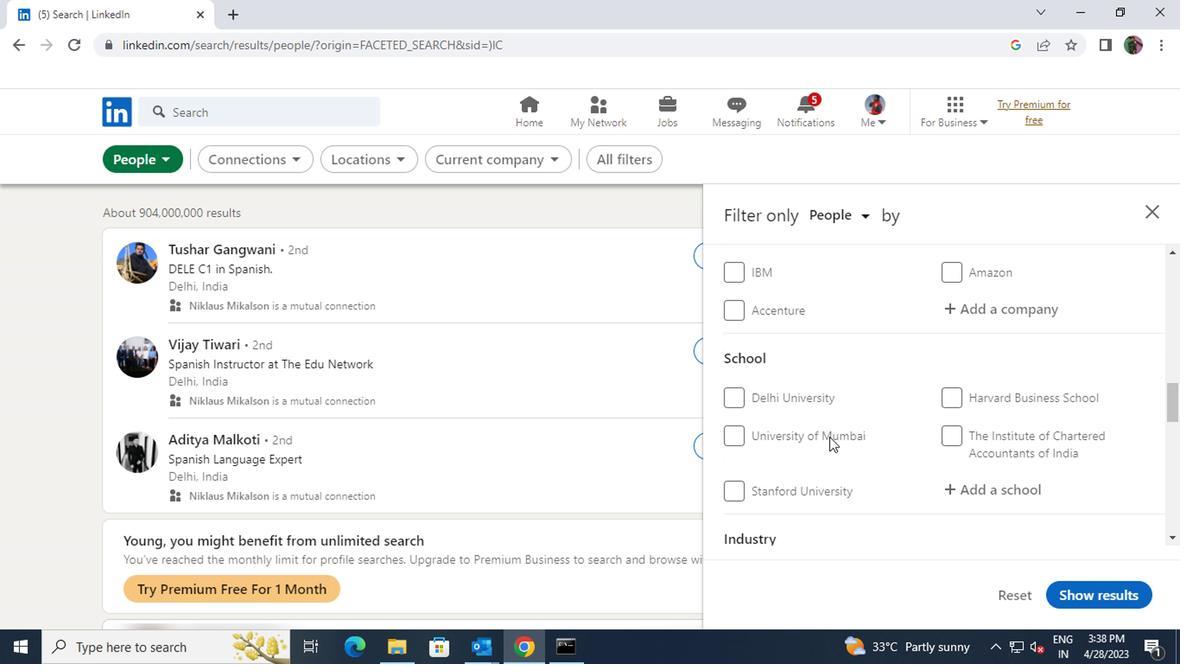 
Action: Mouse scrolled (826, 437) with delta (0, 0)
Screenshot: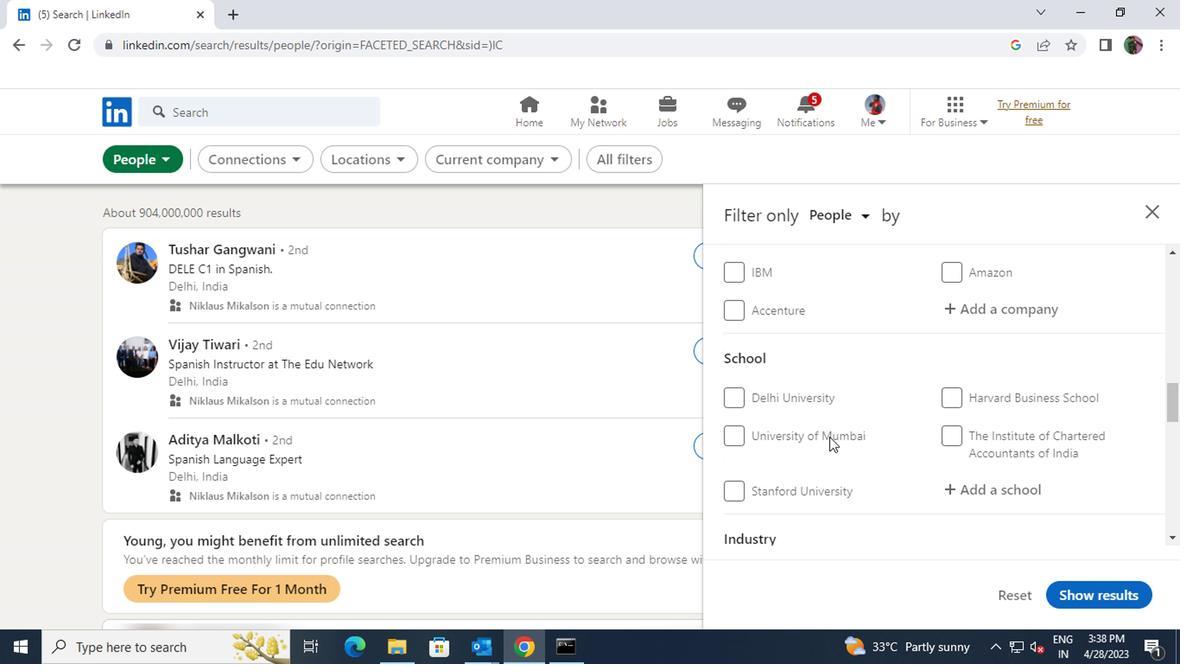 
Action: Mouse scrolled (826, 437) with delta (0, 0)
Screenshot: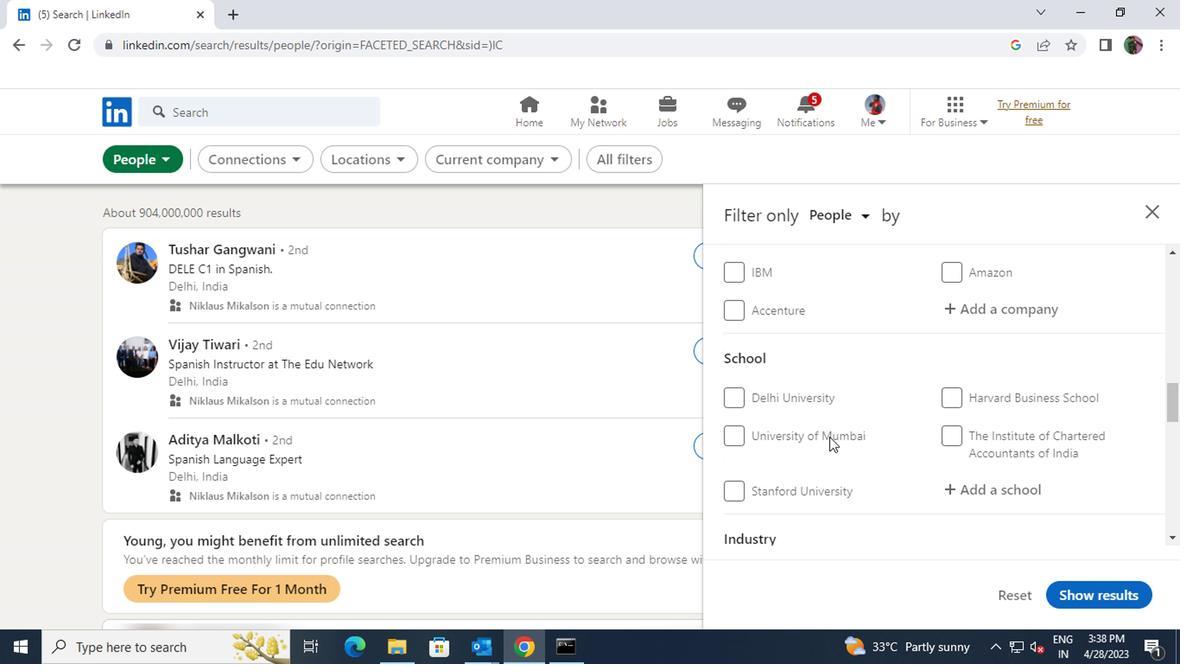 
Action: Mouse moved to (972, 405)
Screenshot: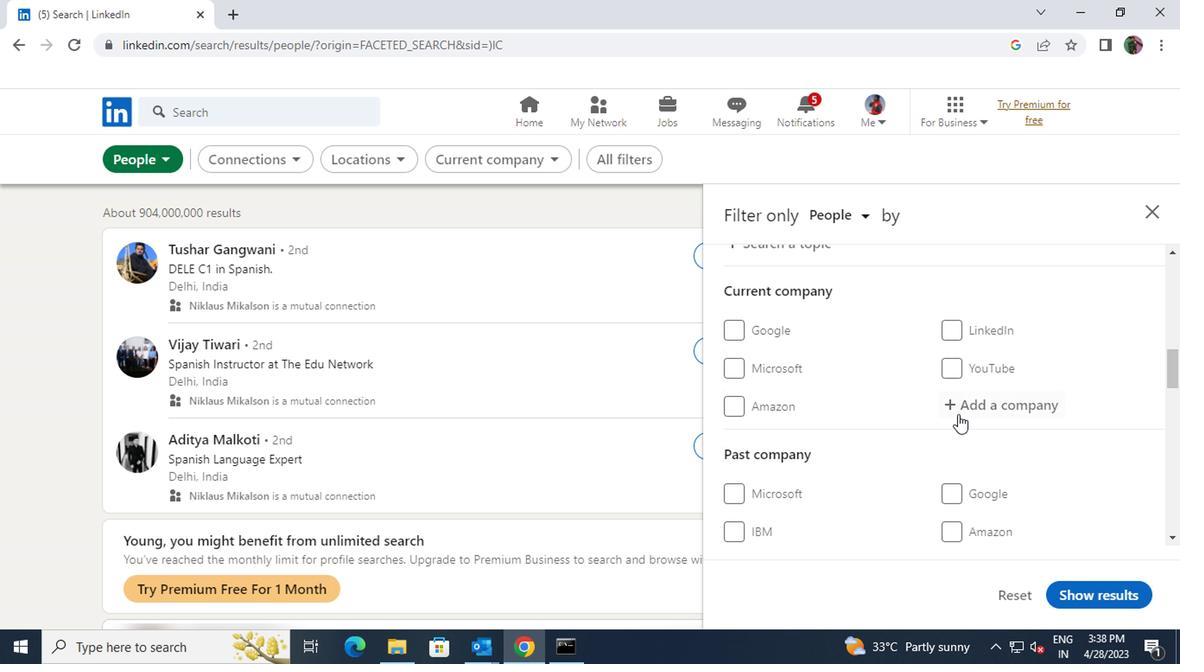 
Action: Mouse pressed left at (972, 405)
Screenshot: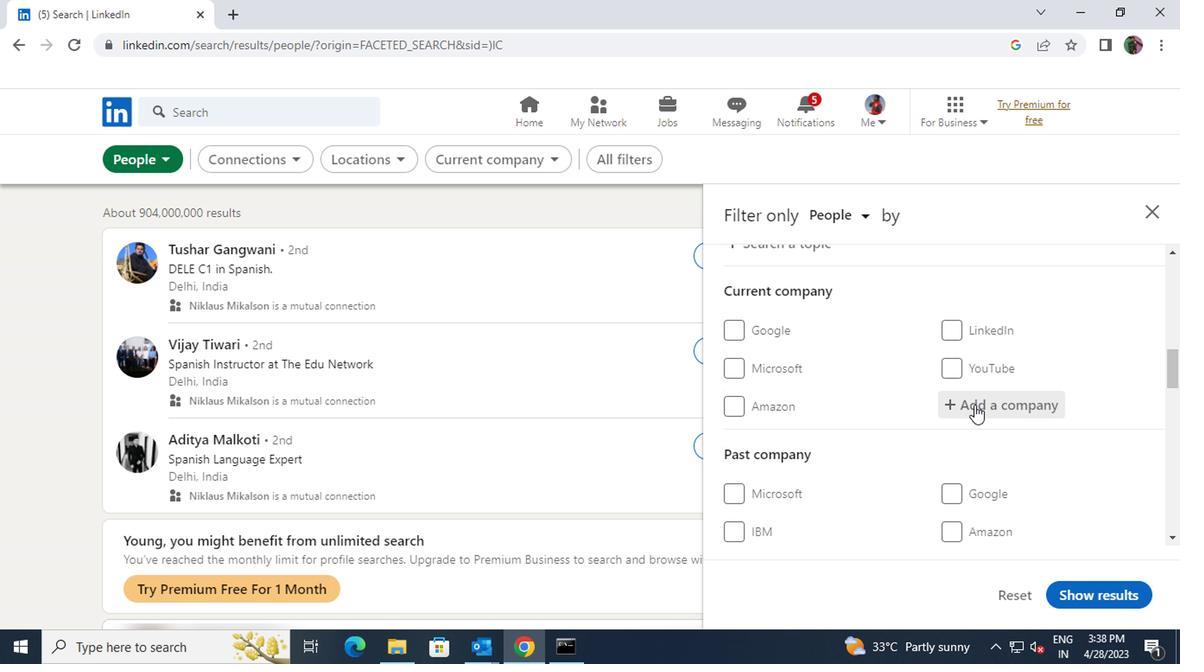 
Action: Key pressed <Key.shift>FRESHER<Key.space><Key.shift>JOBS
Screenshot: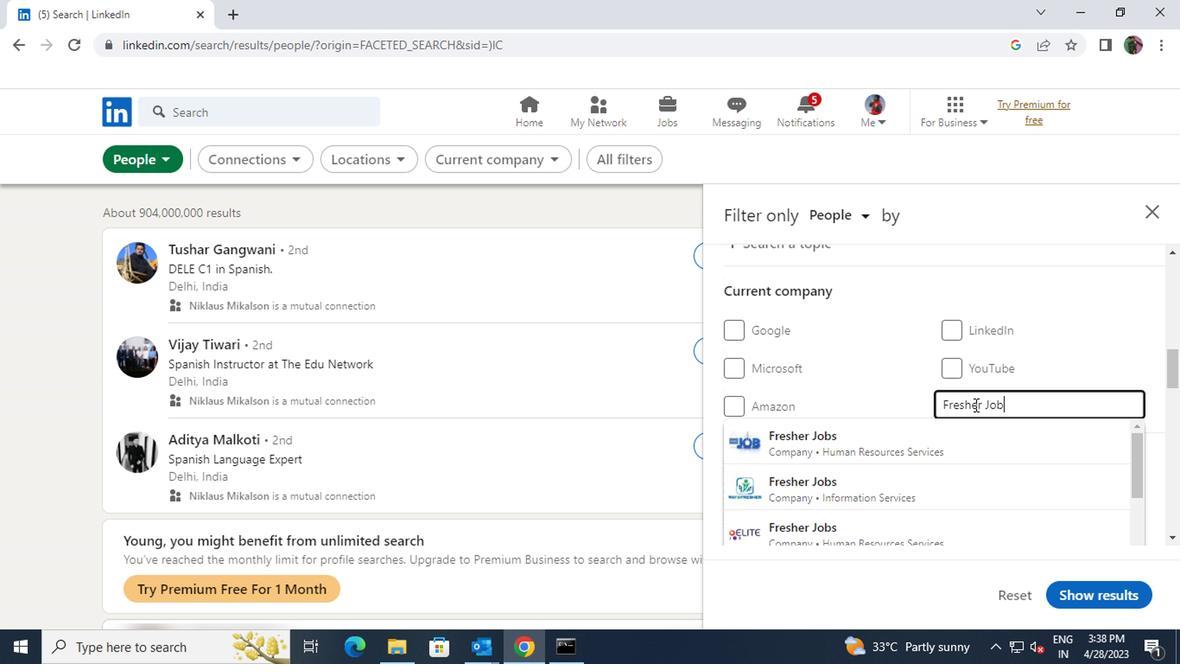 
Action: Mouse moved to (922, 448)
Screenshot: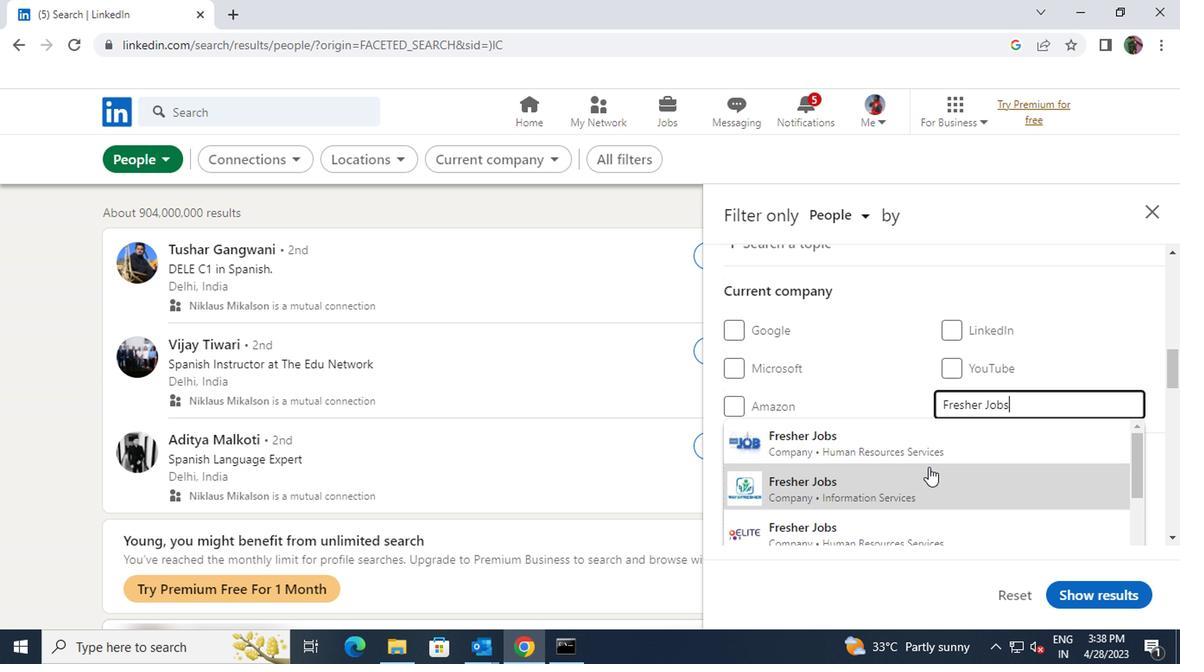 
Action: Mouse pressed left at (922, 448)
Screenshot: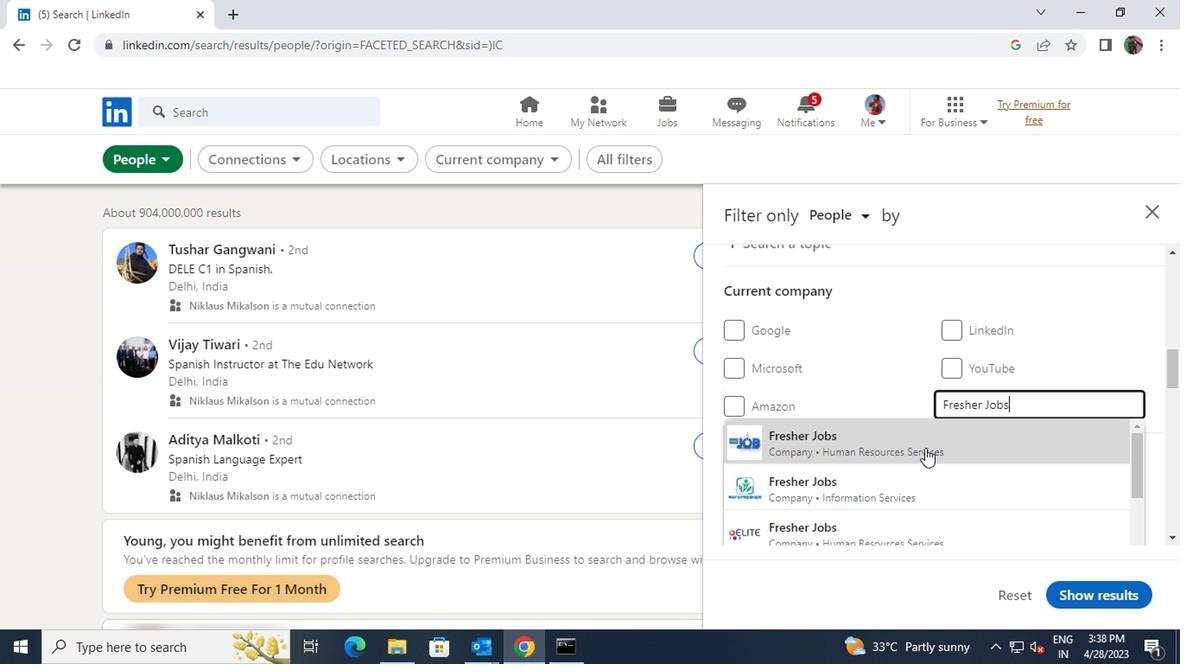 
Action: Mouse scrolled (922, 447) with delta (0, 0)
Screenshot: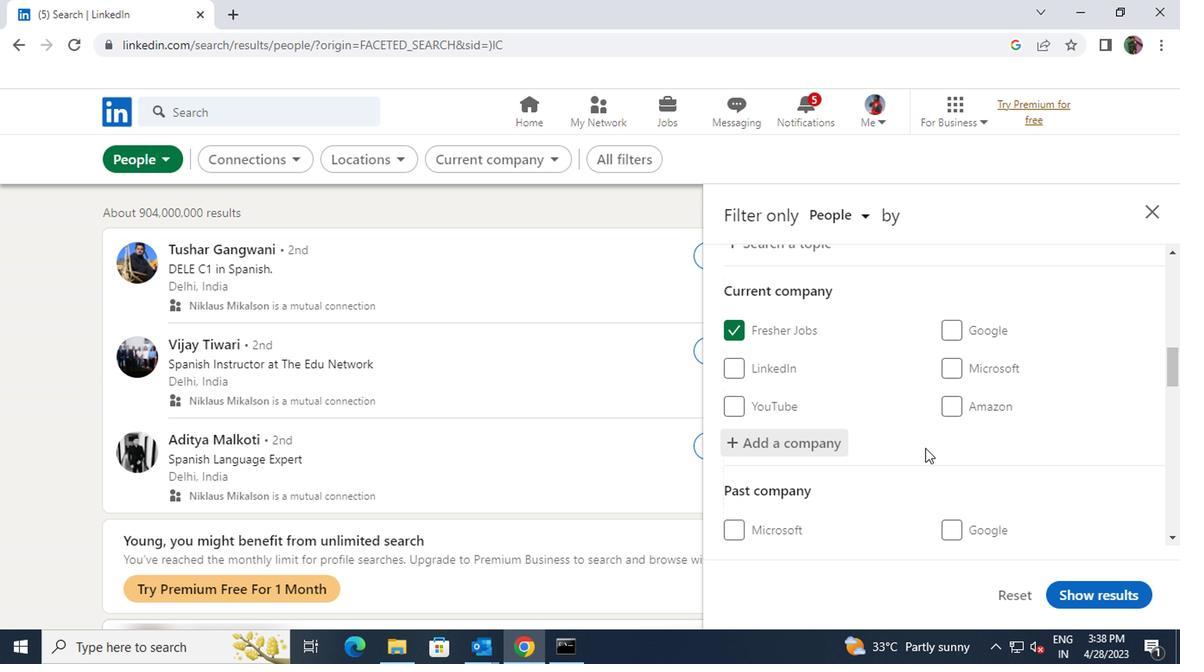 
Action: Mouse scrolled (922, 447) with delta (0, 0)
Screenshot: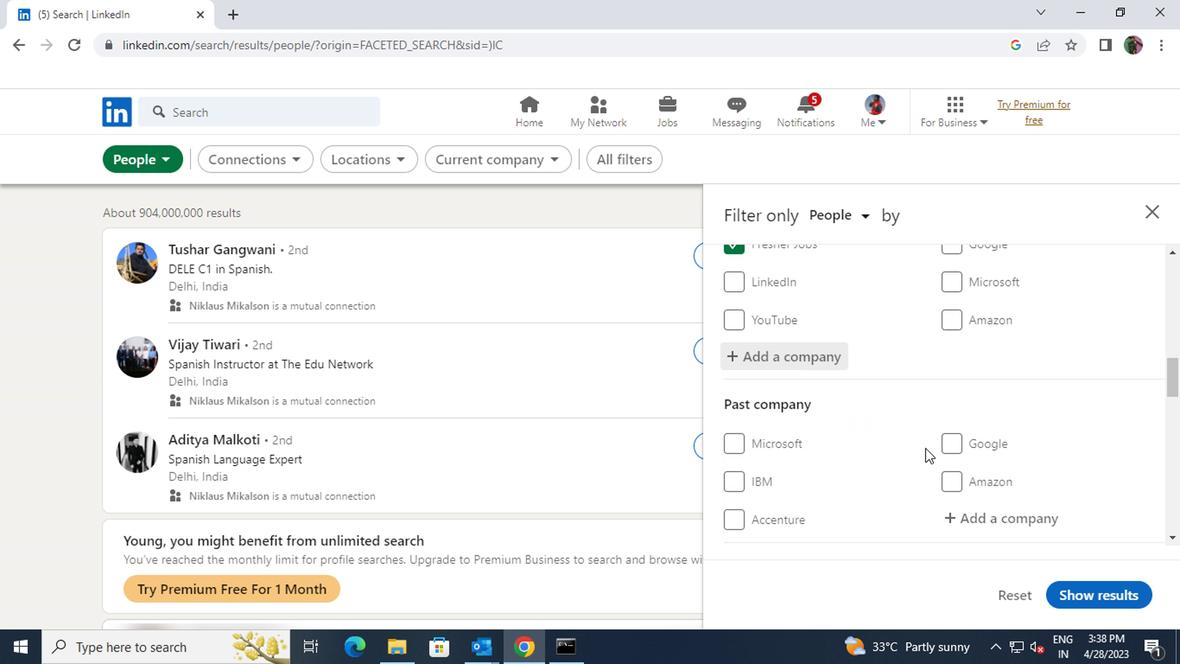 
Action: Mouse scrolled (922, 447) with delta (0, 0)
Screenshot: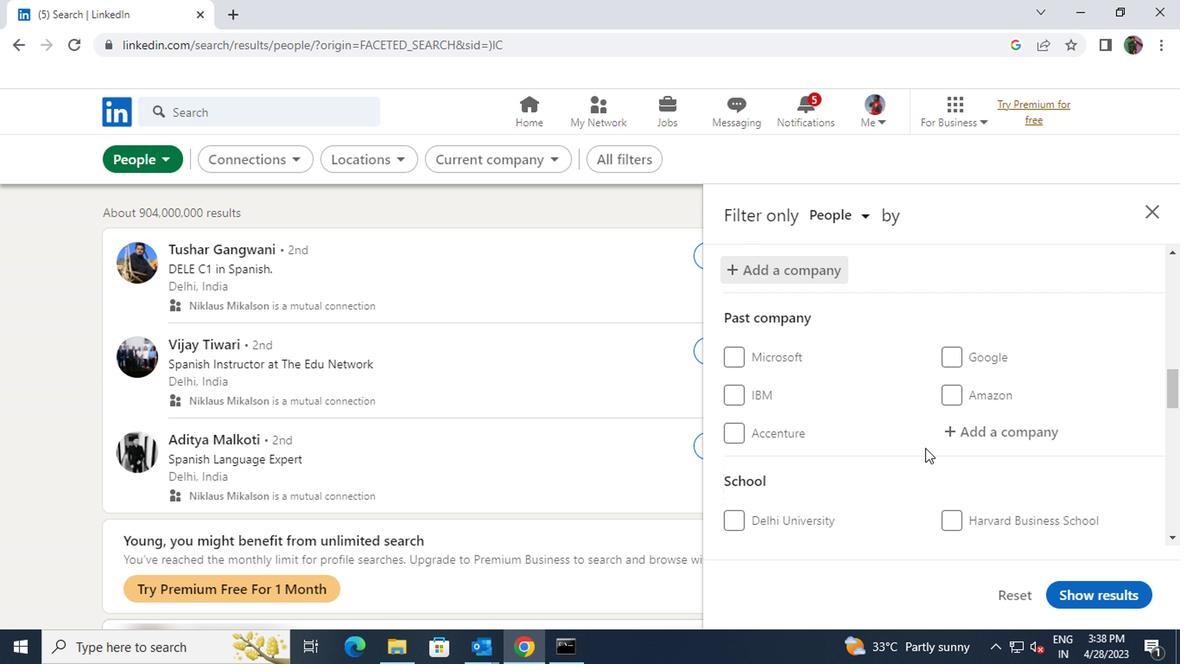 
Action: Mouse scrolled (922, 447) with delta (0, 0)
Screenshot: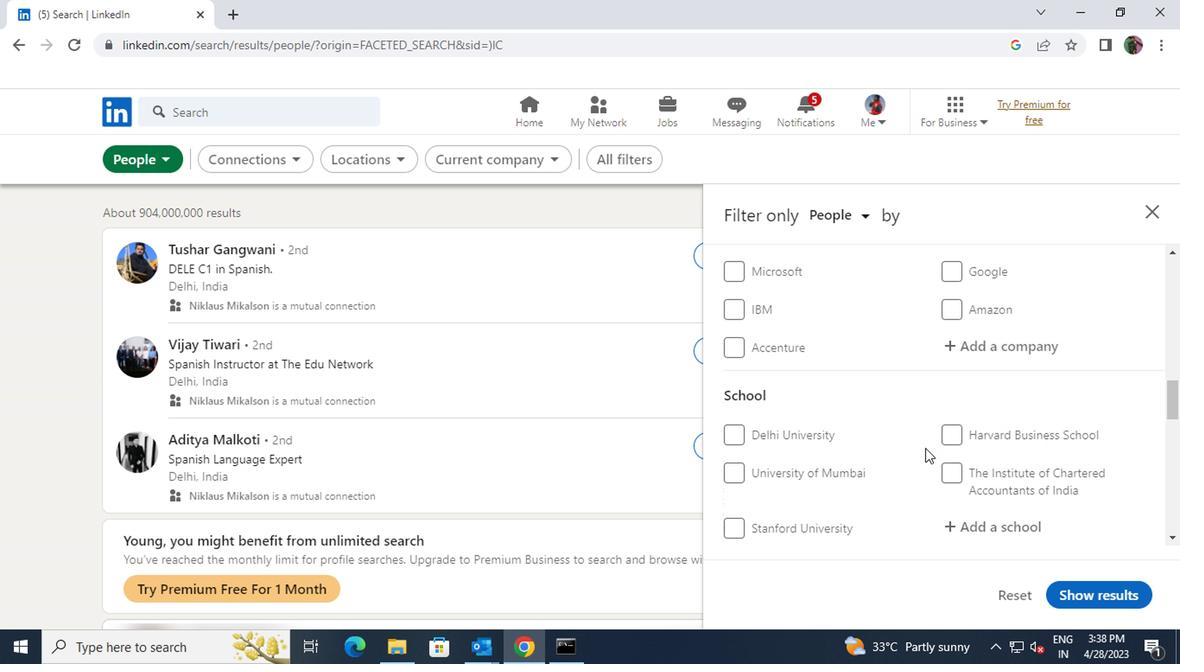 
Action: Mouse moved to (951, 439)
Screenshot: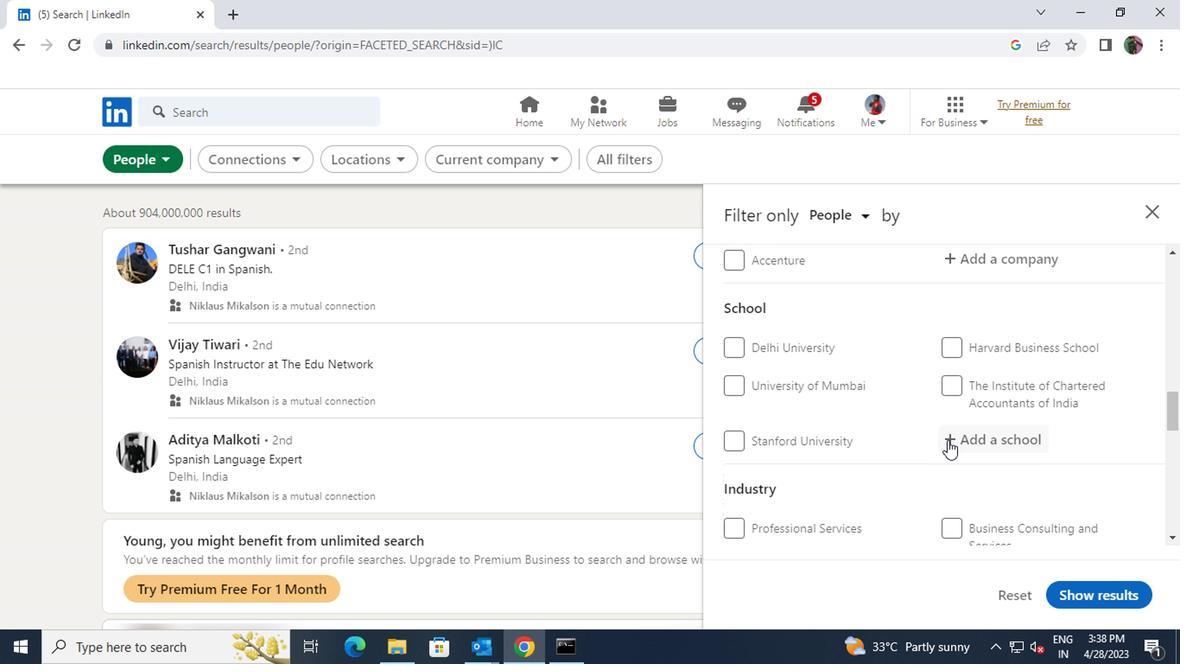 
Action: Mouse pressed left at (951, 439)
Screenshot: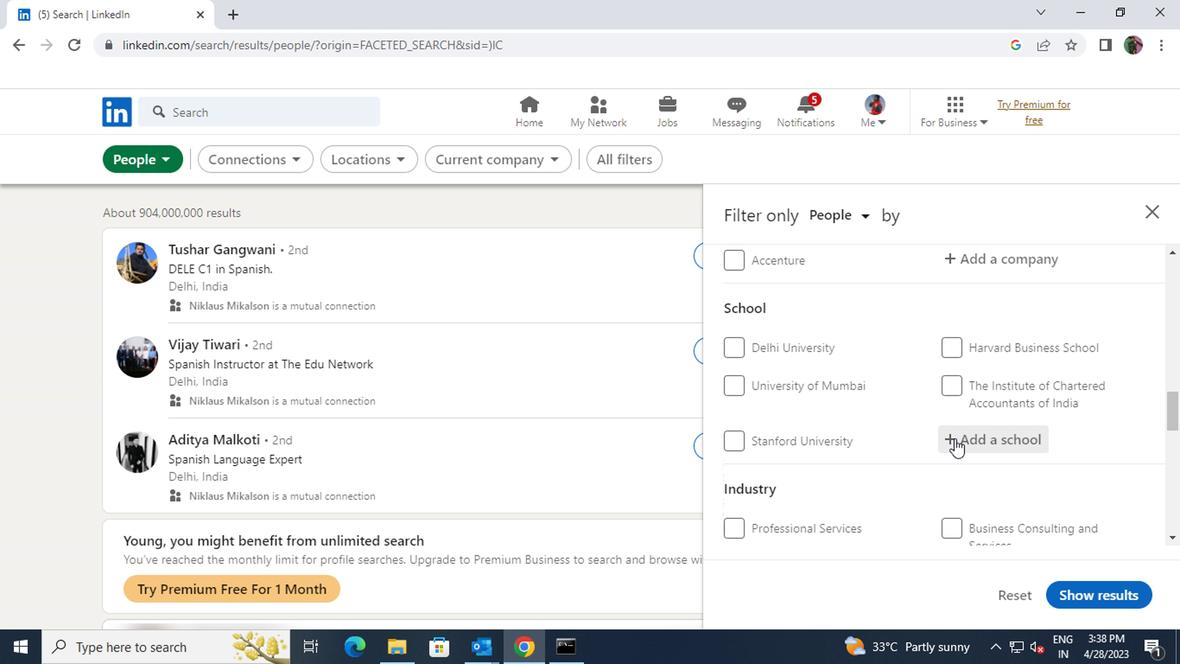 
Action: Key pressed <Key.shift>VIDYAVAR
Screenshot: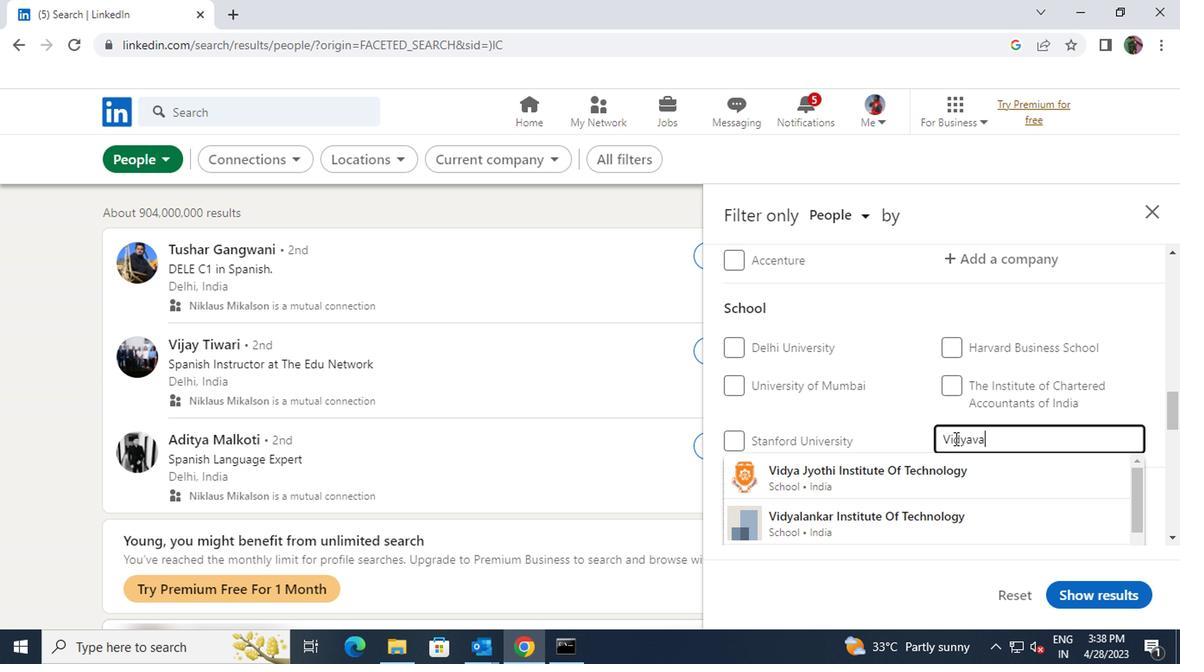 
Action: Mouse moved to (953, 502)
Screenshot: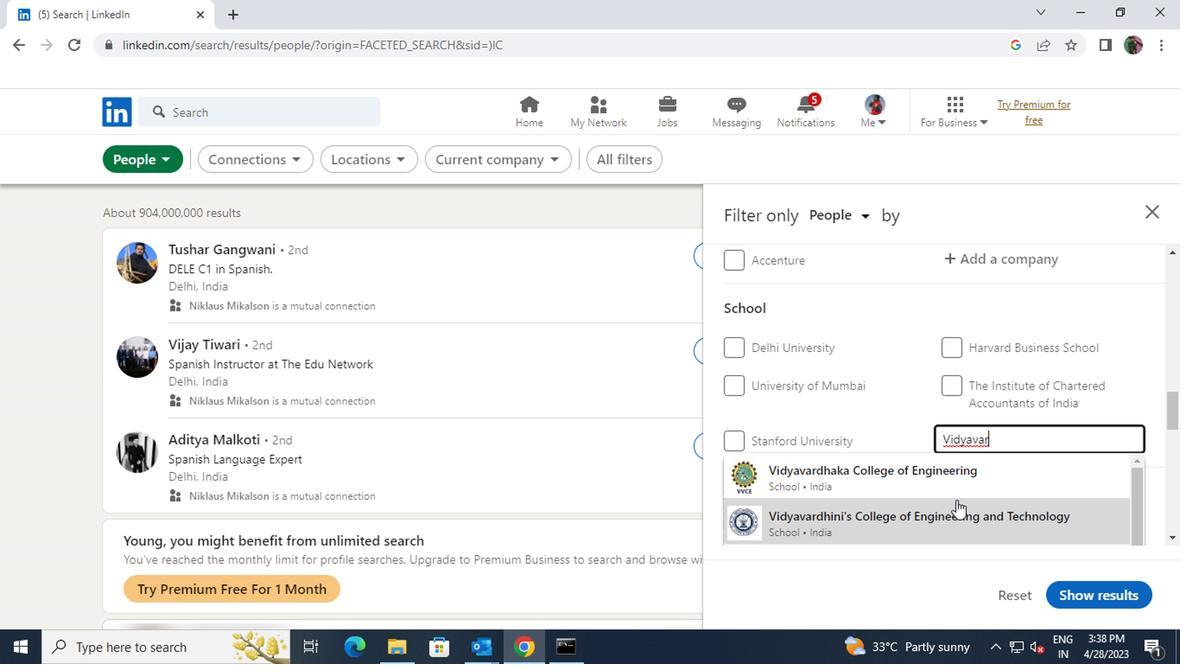 
Action: Mouse pressed left at (953, 502)
Screenshot: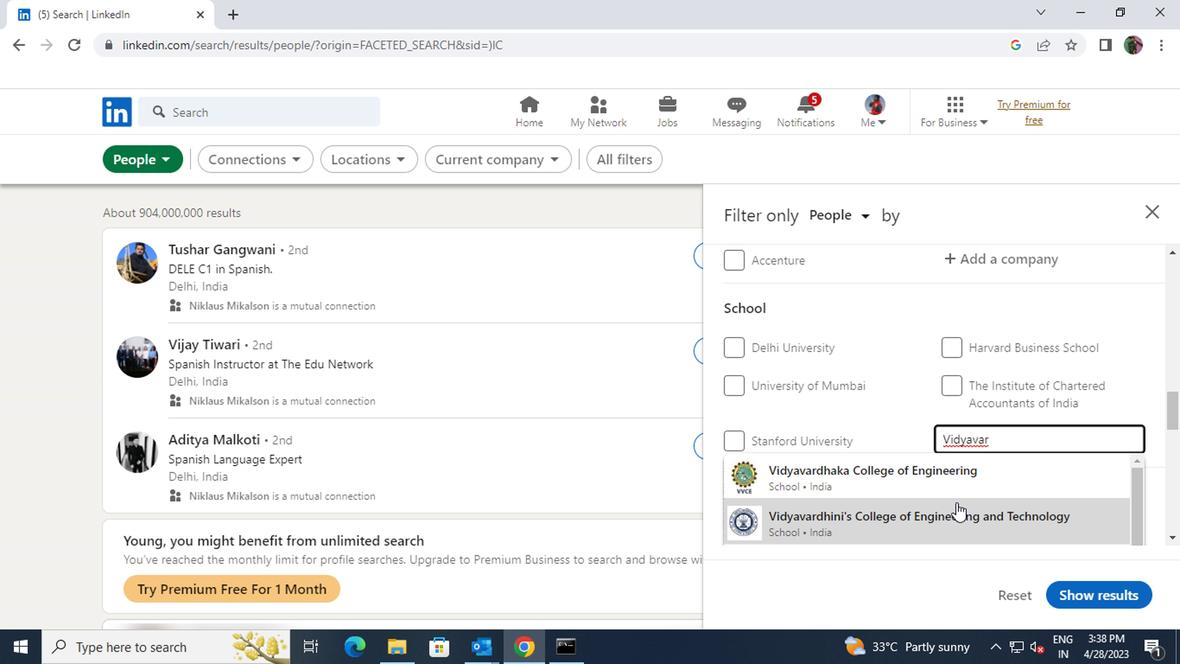 
Action: Mouse scrolled (953, 501) with delta (0, -1)
Screenshot: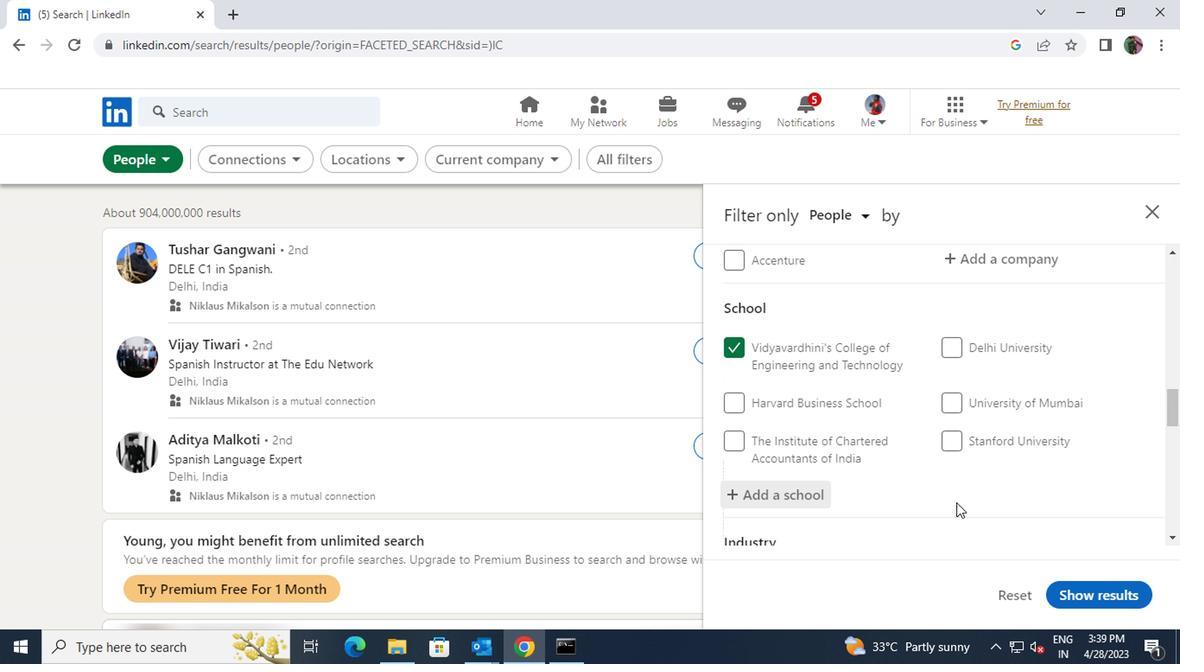 
Action: Mouse scrolled (953, 501) with delta (0, -1)
Screenshot: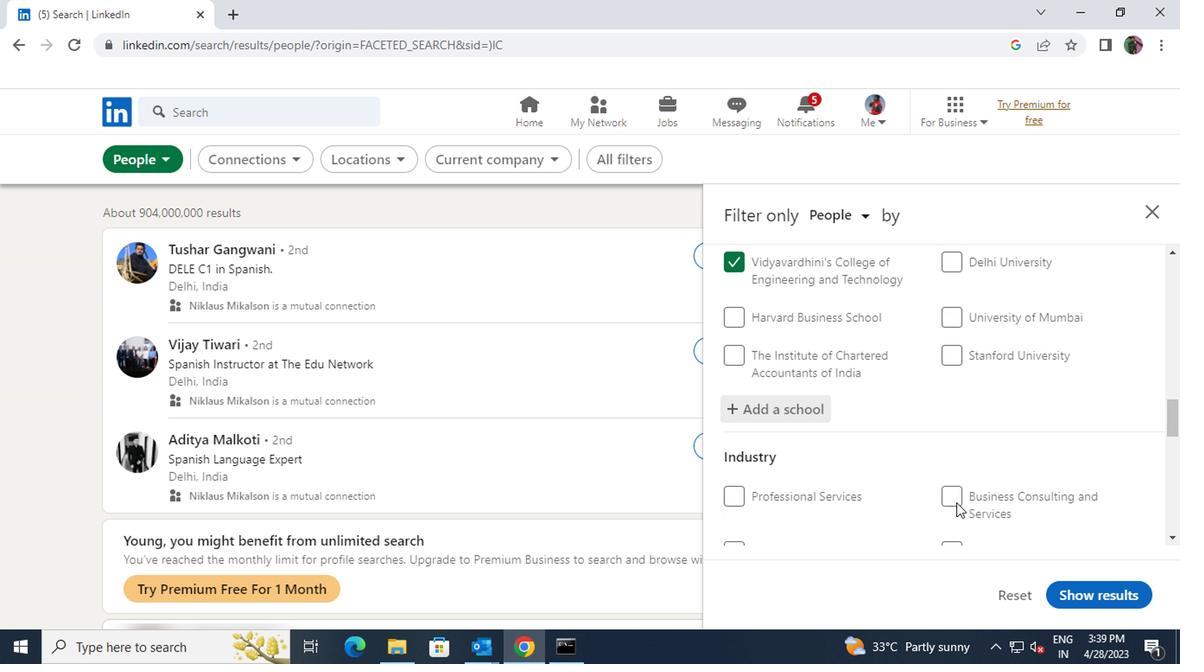 
Action: Mouse moved to (957, 515)
Screenshot: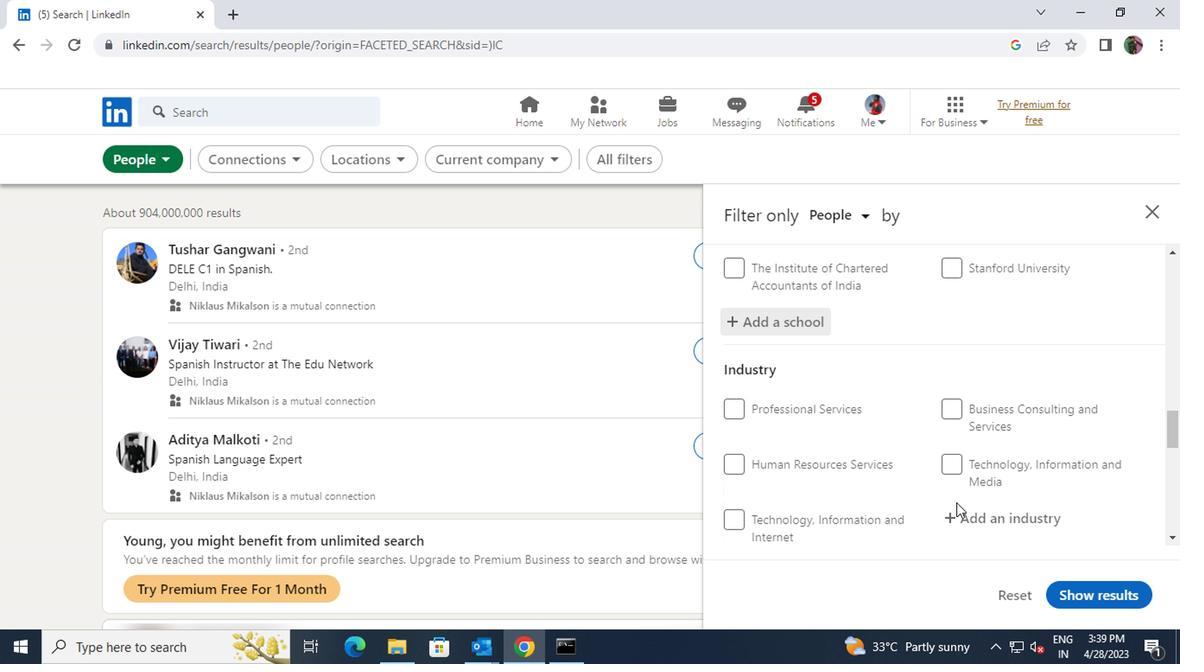 
Action: Mouse pressed left at (957, 515)
Screenshot: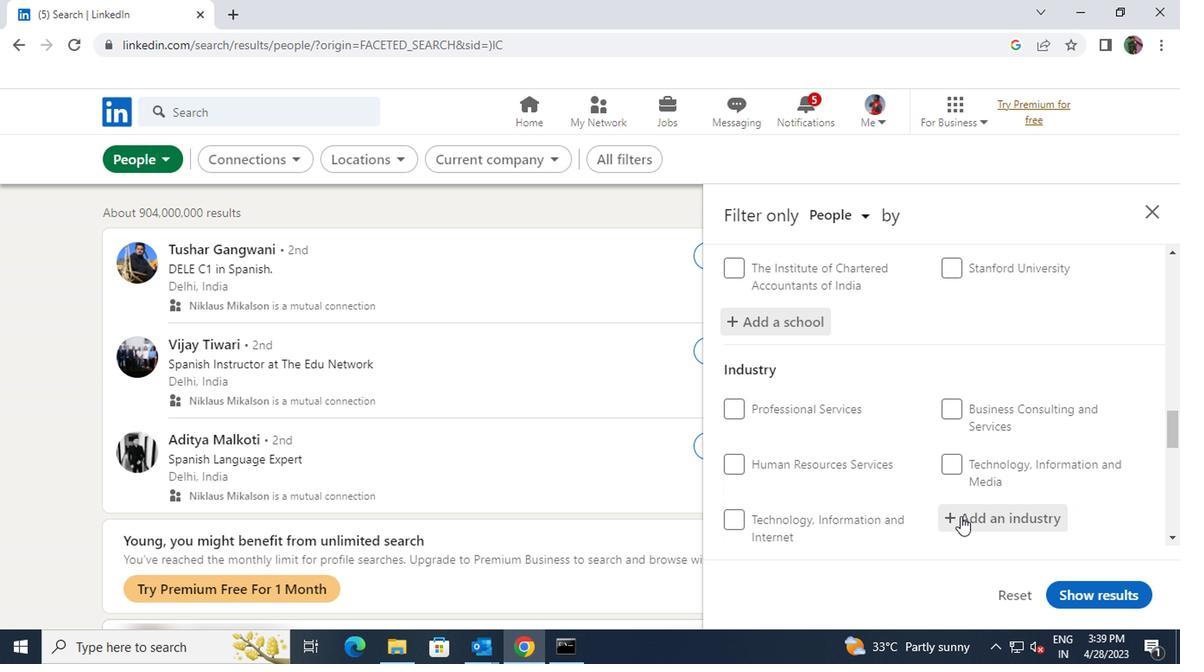 
Action: Key pressed <Key.shift>COMPUTER<Key.space>NETWORKING<Key.space>PRO
Screenshot: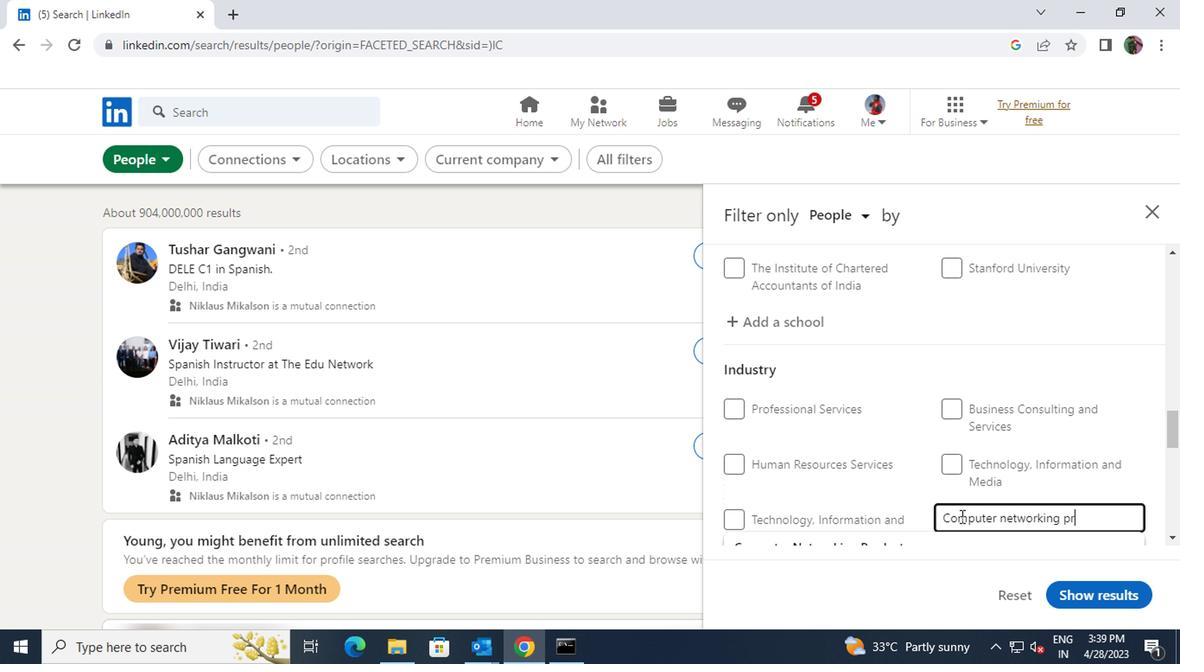 
Action: Mouse moved to (961, 496)
Screenshot: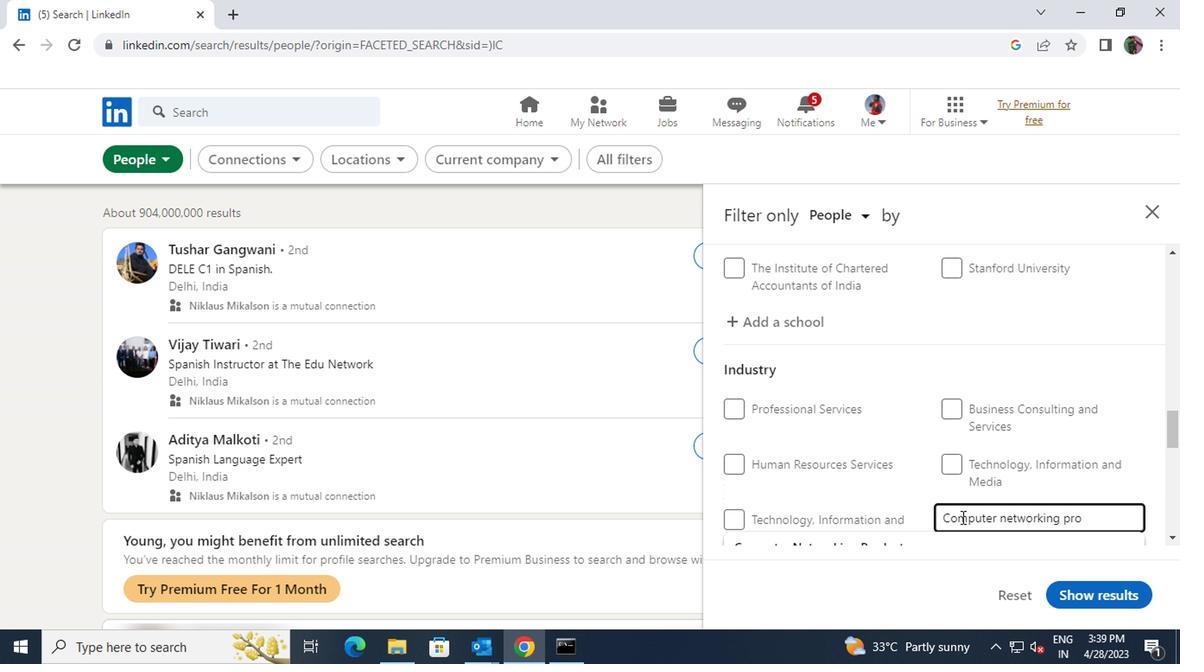 
Action: Mouse scrolled (961, 496) with delta (0, 0)
Screenshot: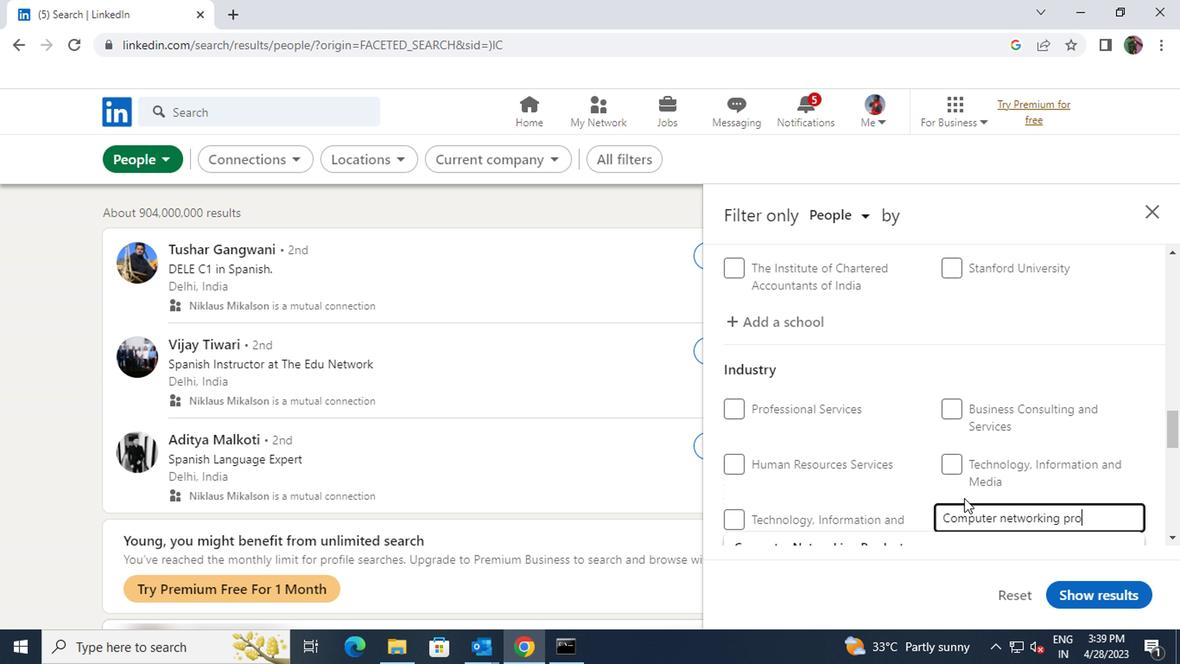 
Action: Mouse moved to (962, 454)
Screenshot: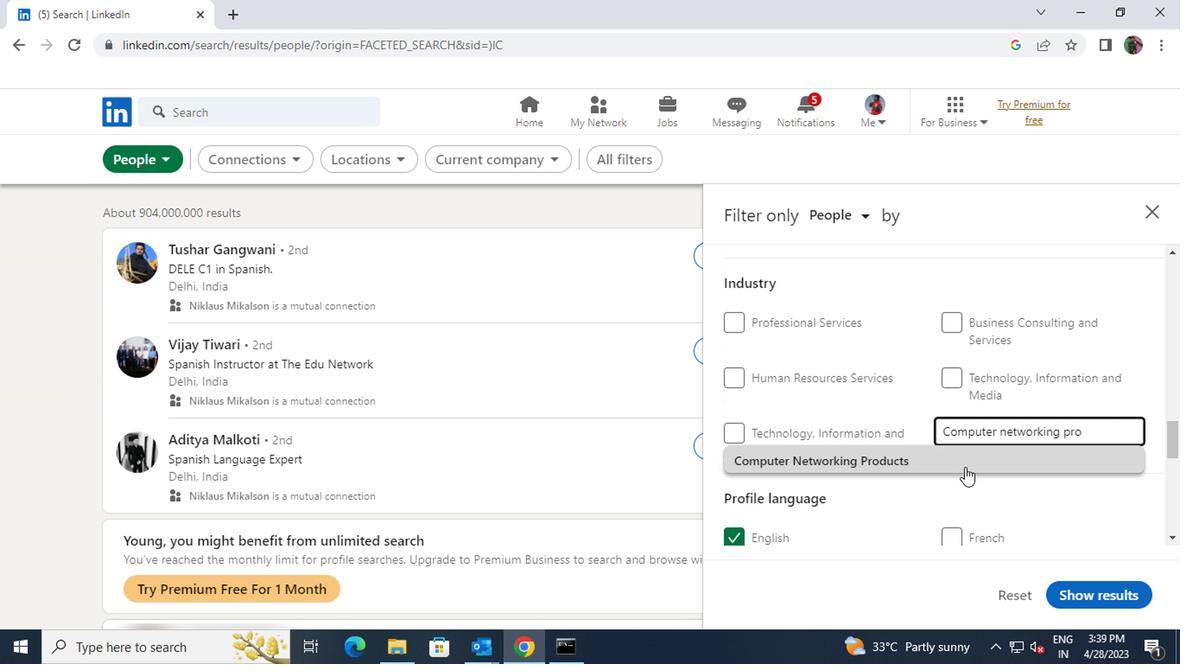 
Action: Mouse pressed left at (962, 454)
Screenshot: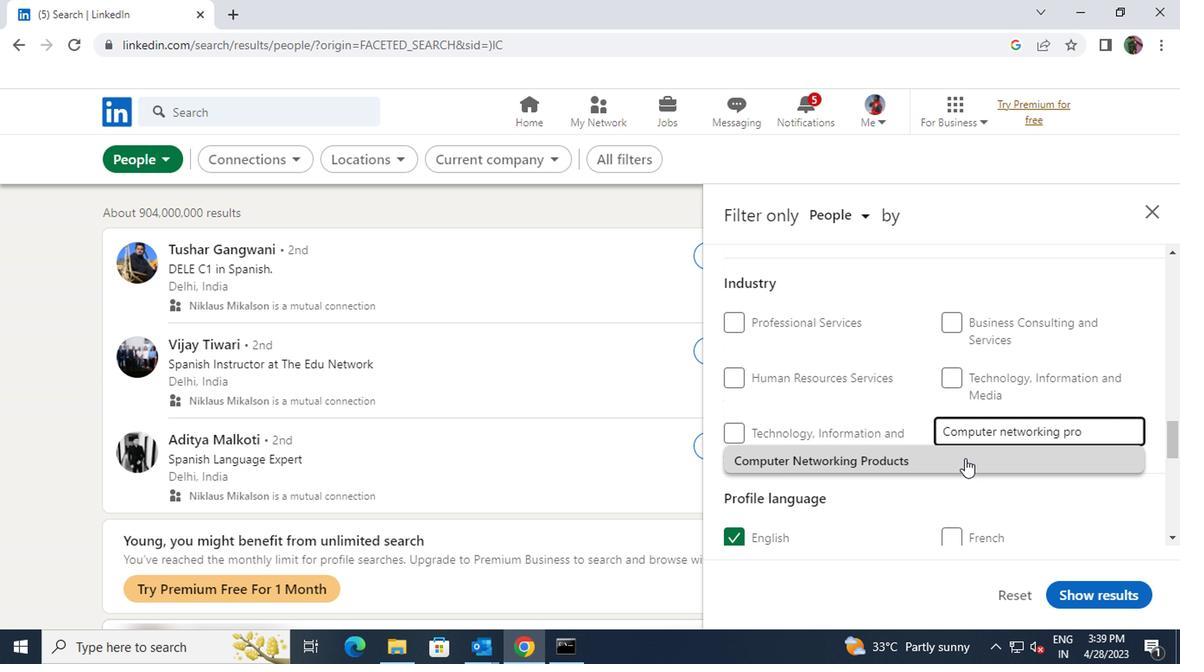 
Action: Mouse scrolled (962, 454) with delta (0, 0)
Screenshot: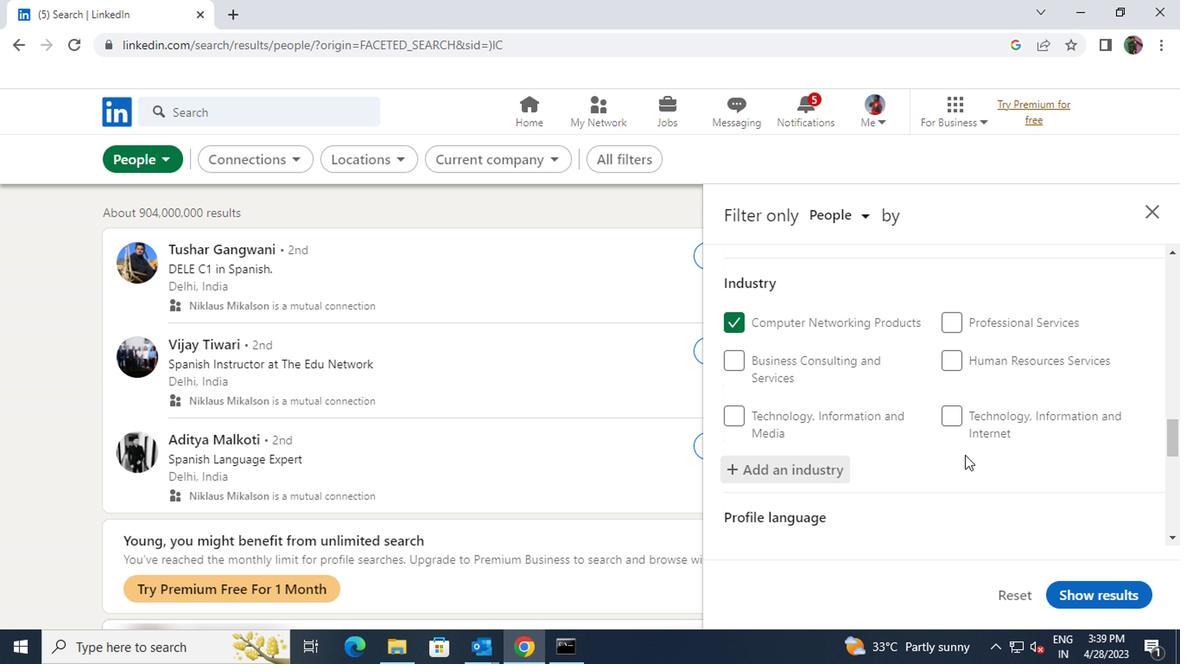 
Action: Mouse scrolled (962, 454) with delta (0, 0)
Screenshot: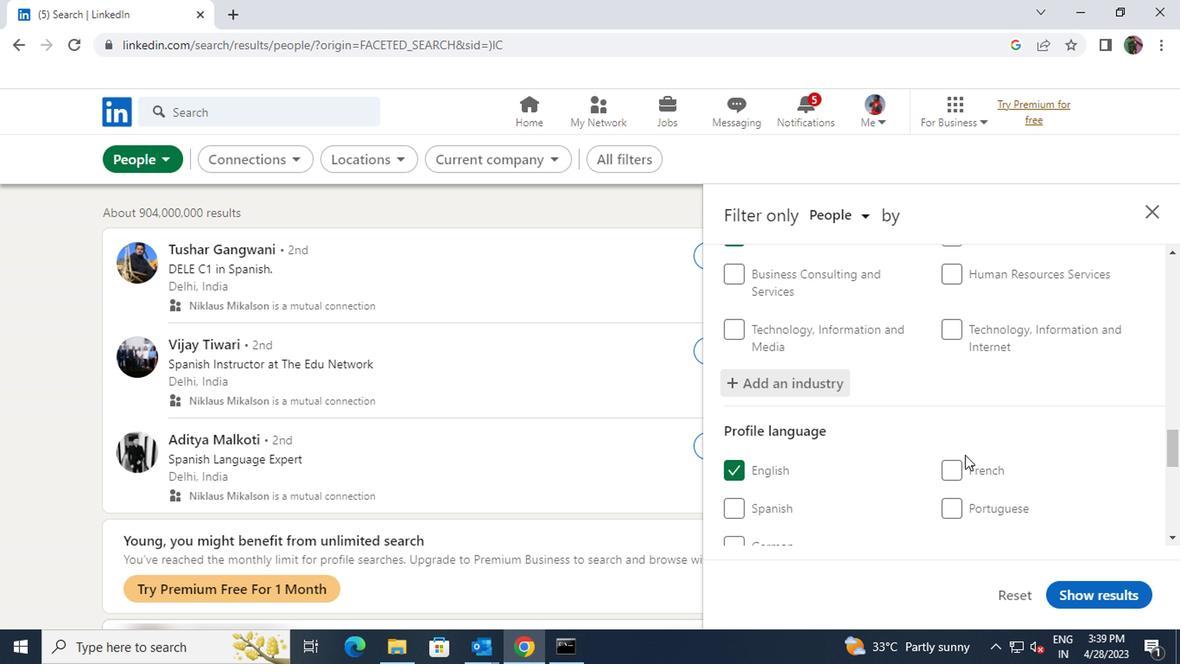 
Action: Mouse scrolled (962, 454) with delta (0, 0)
Screenshot: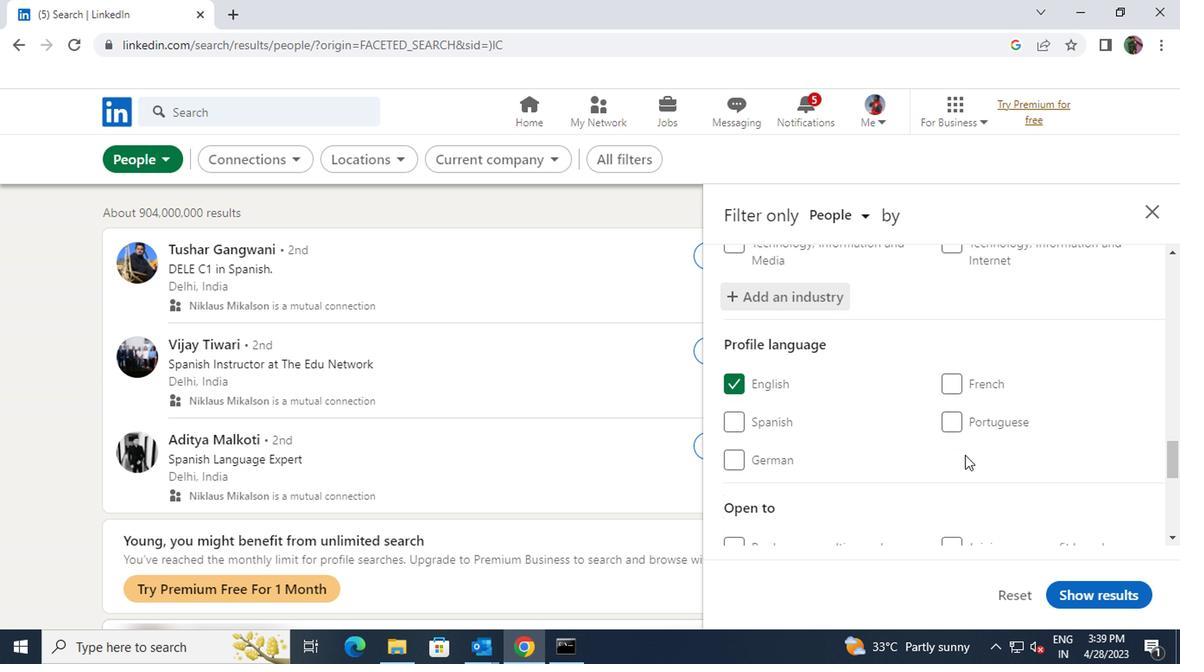 
Action: Mouse scrolled (962, 454) with delta (0, 0)
Screenshot: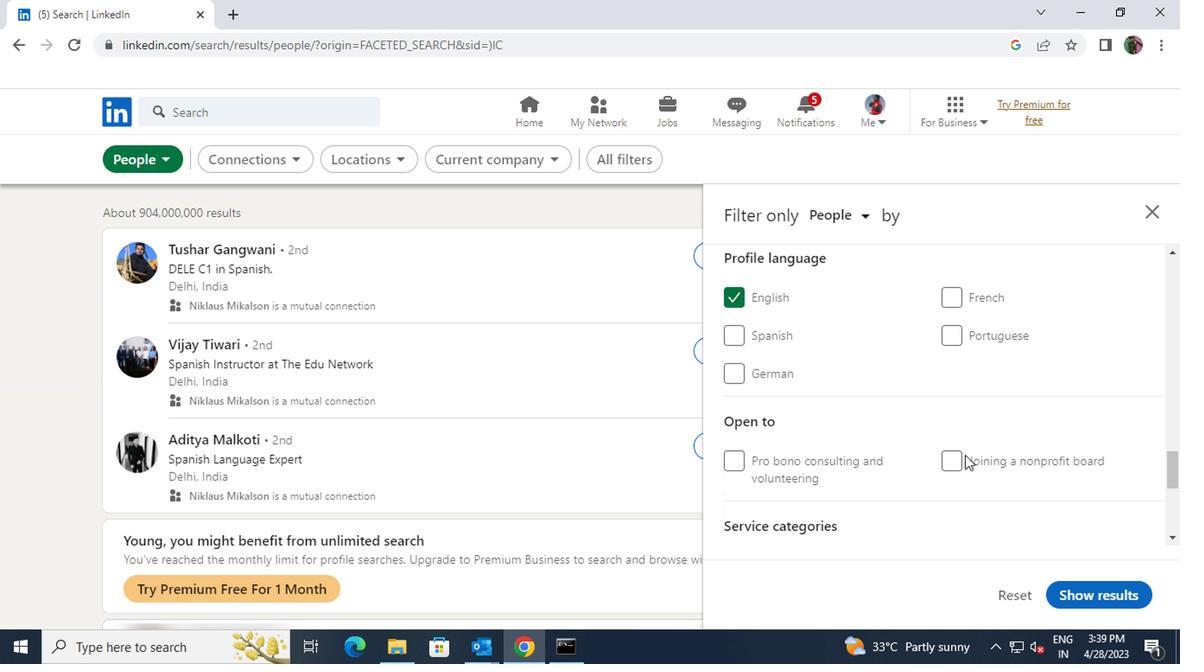 
Action: Mouse scrolled (962, 454) with delta (0, 0)
Screenshot: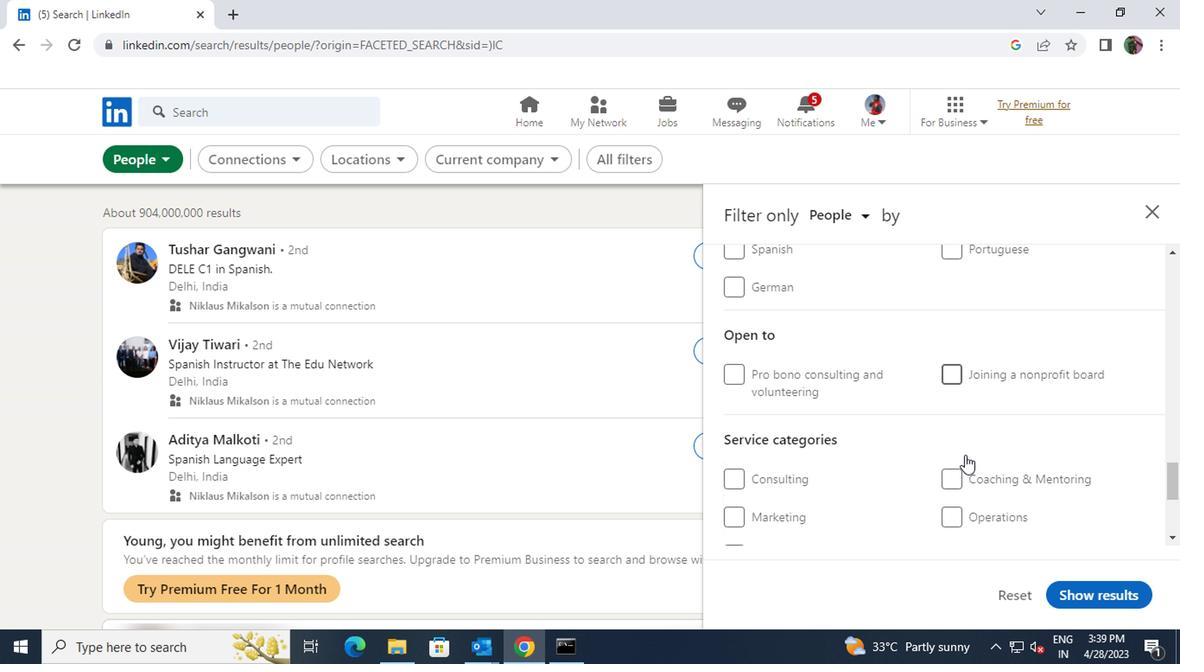 
Action: Mouse moved to (961, 456)
Screenshot: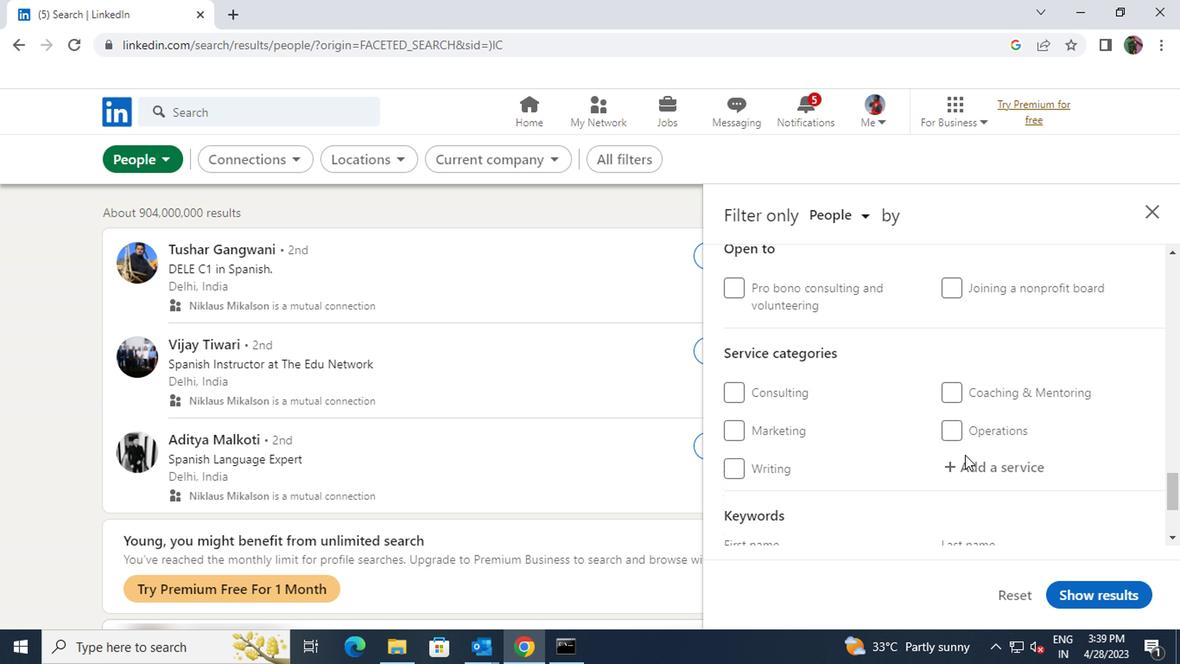 
Action: Mouse pressed left at (961, 456)
Screenshot: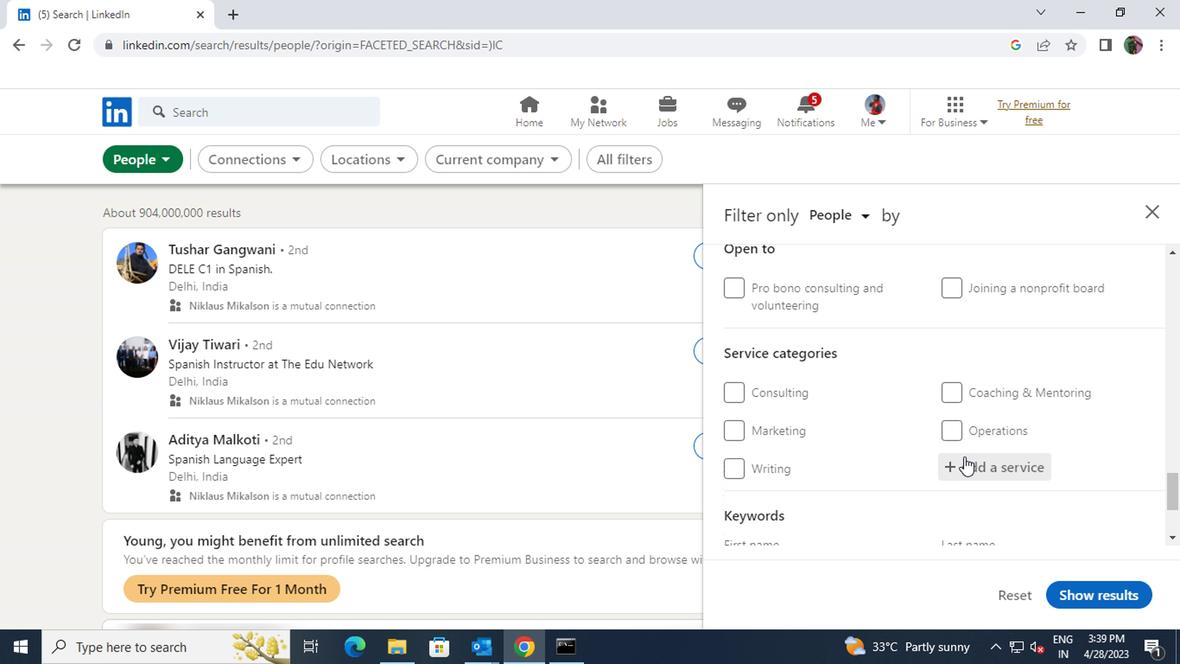 
Action: Key pressed <Key.shift><Key.shift><Key.shift>WEAL
Screenshot: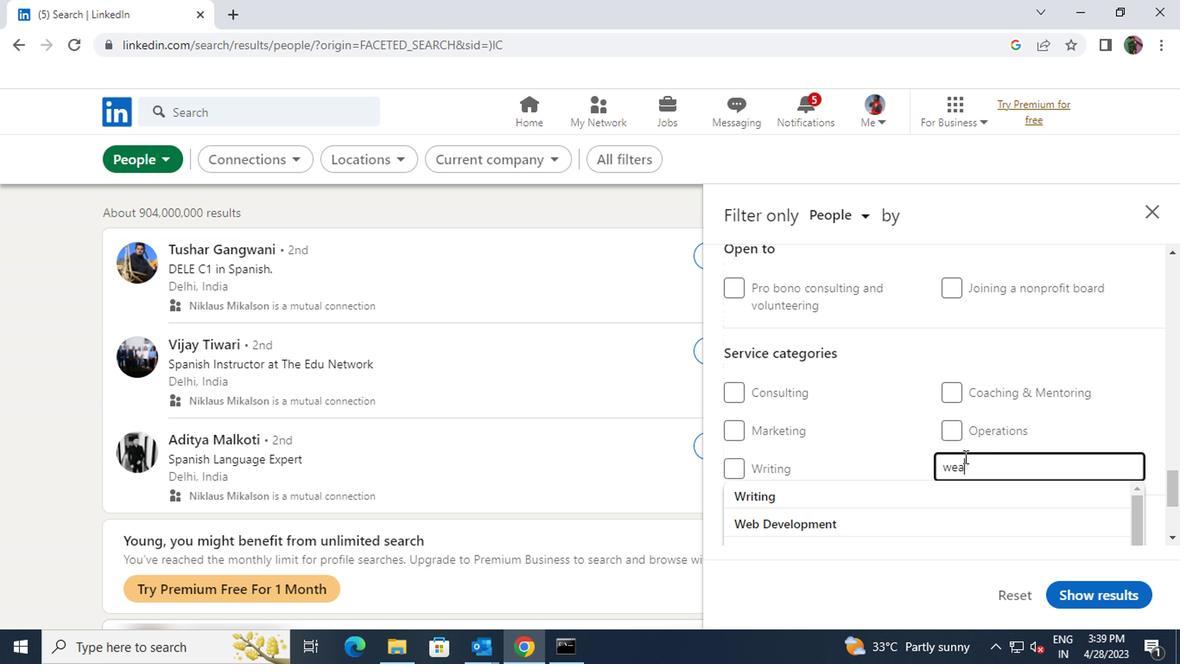 
Action: Mouse scrolled (961, 456) with delta (0, 0)
Screenshot: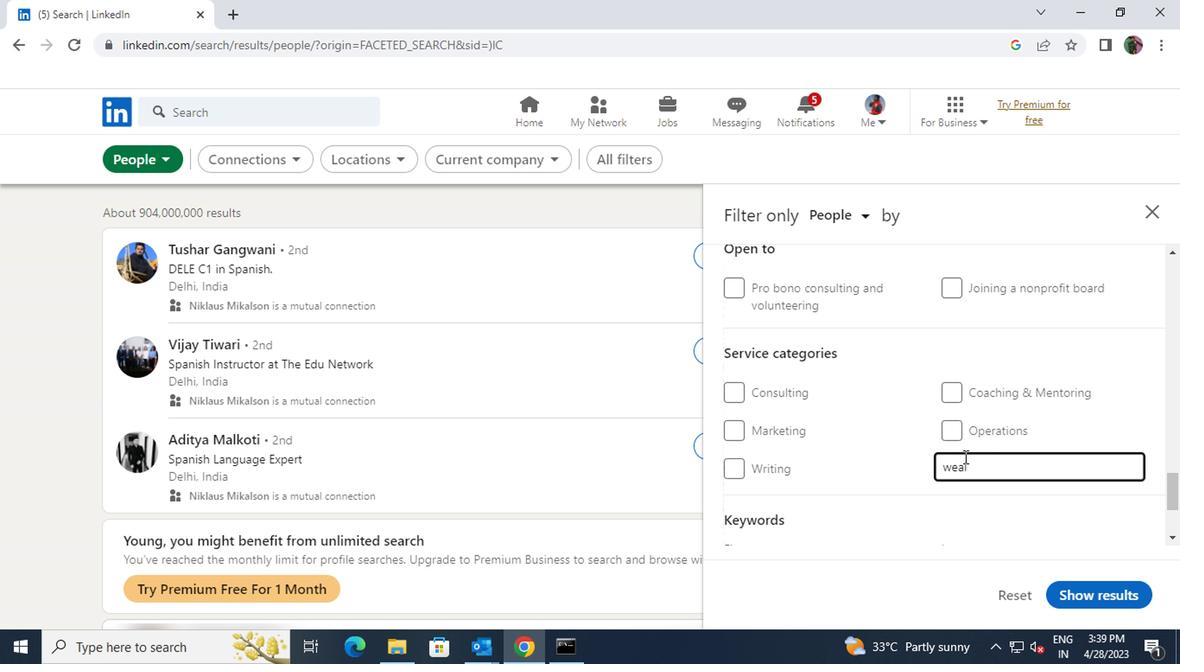 
Action: Mouse moved to (985, 410)
Screenshot: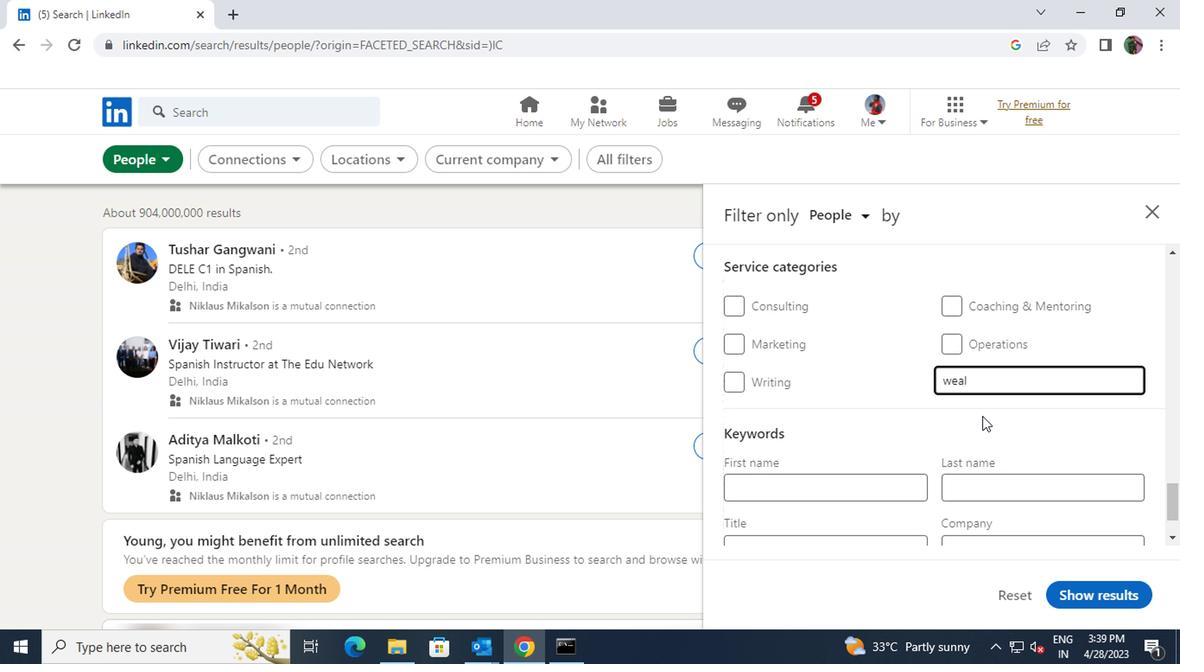 
Action: Key pressed TH<Key.space><Key.shift>MANAGEMENT
Screenshot: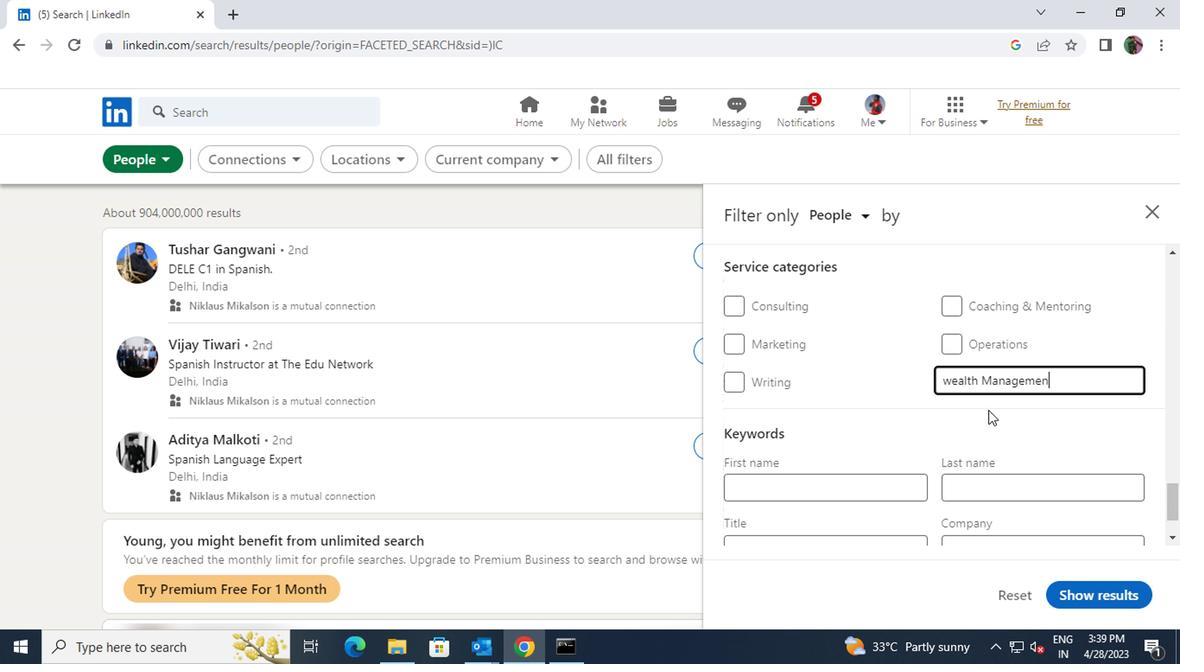 
Action: Mouse scrolled (985, 409) with delta (0, -1)
Screenshot: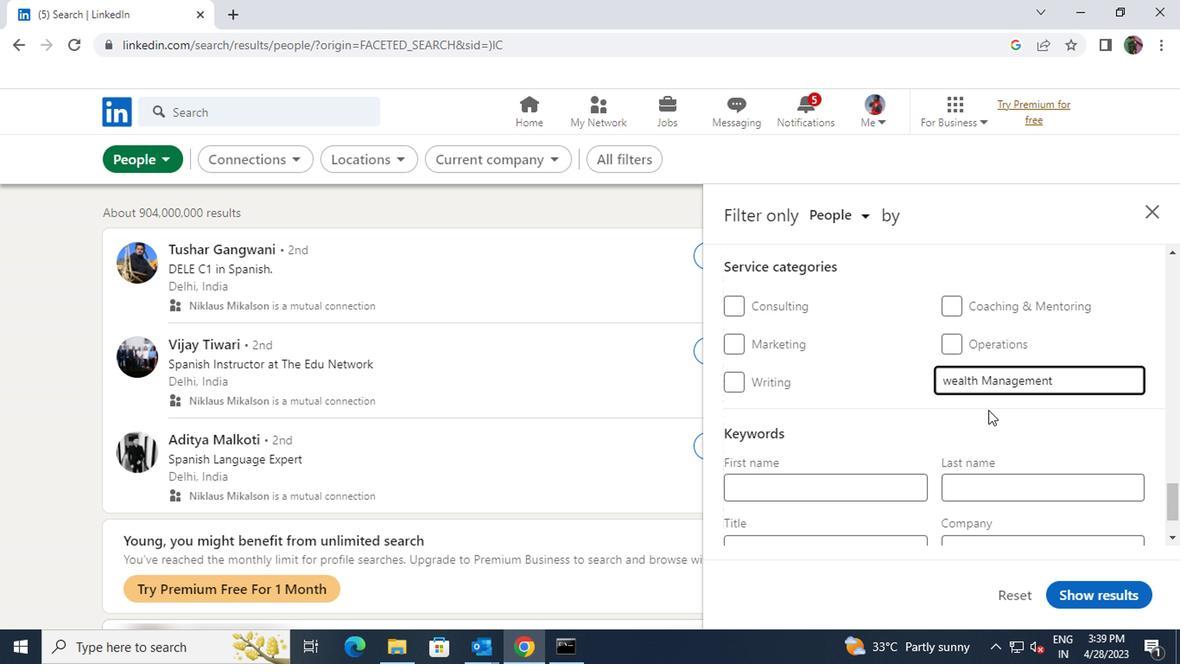 
Action: Mouse moved to (882, 461)
Screenshot: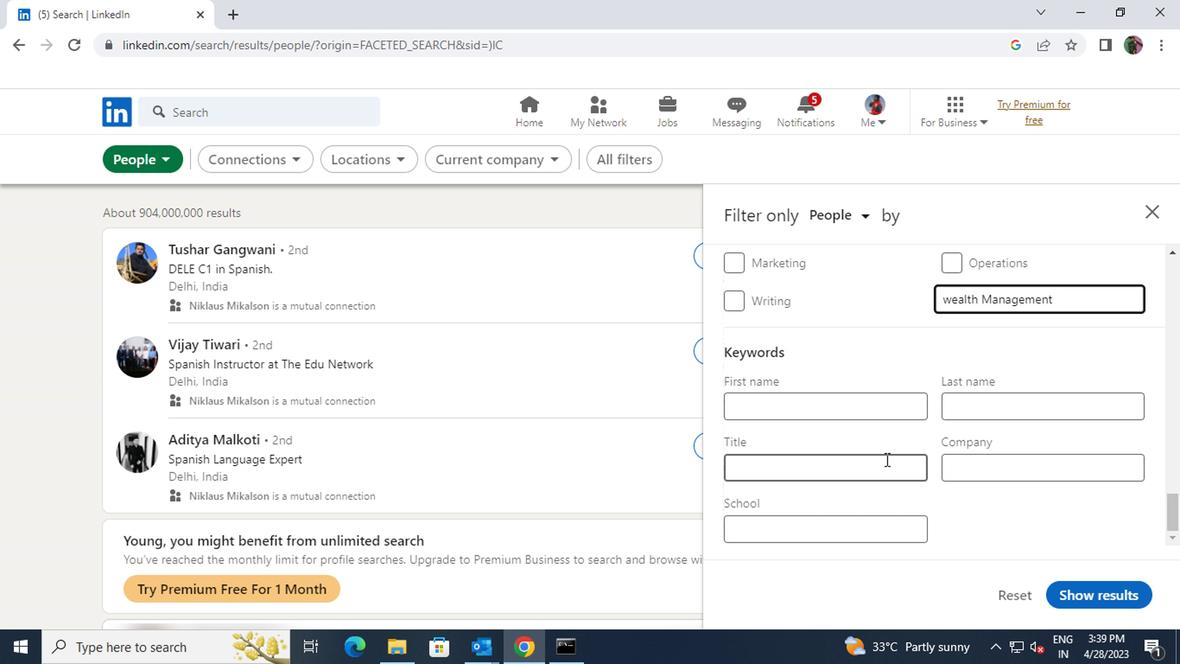 
Action: Mouse pressed left at (882, 461)
Screenshot: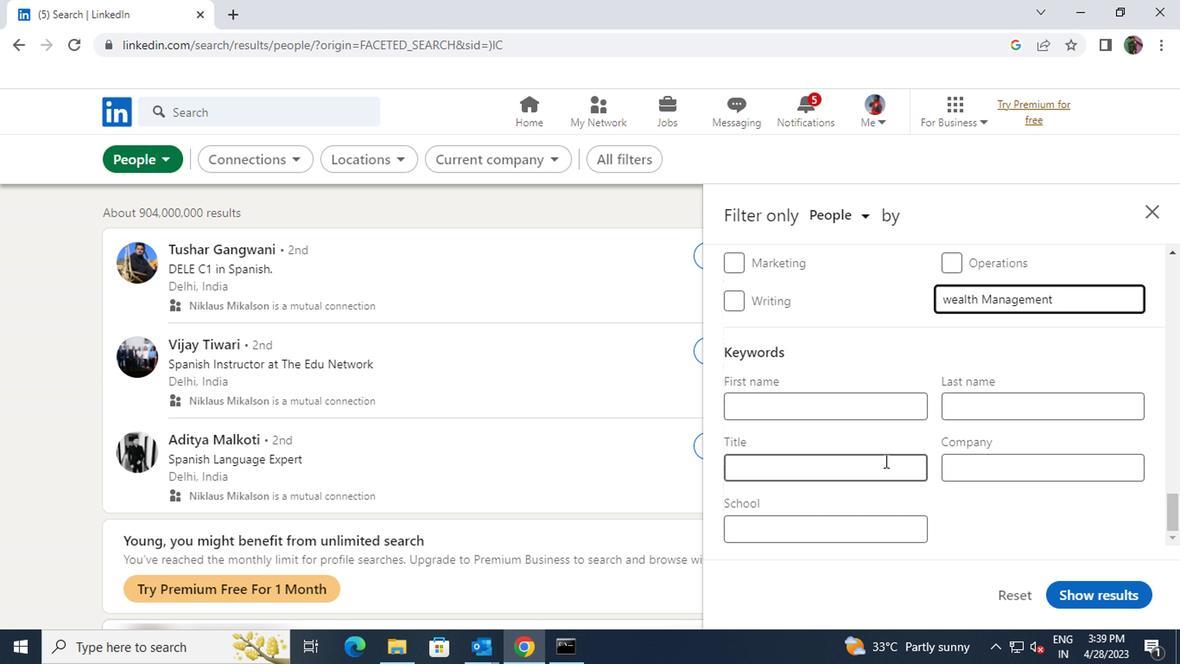 
Action: Key pressed <Key.shift>PHARMACY<Key.space><Key.shift>ASSISTANT
Screenshot: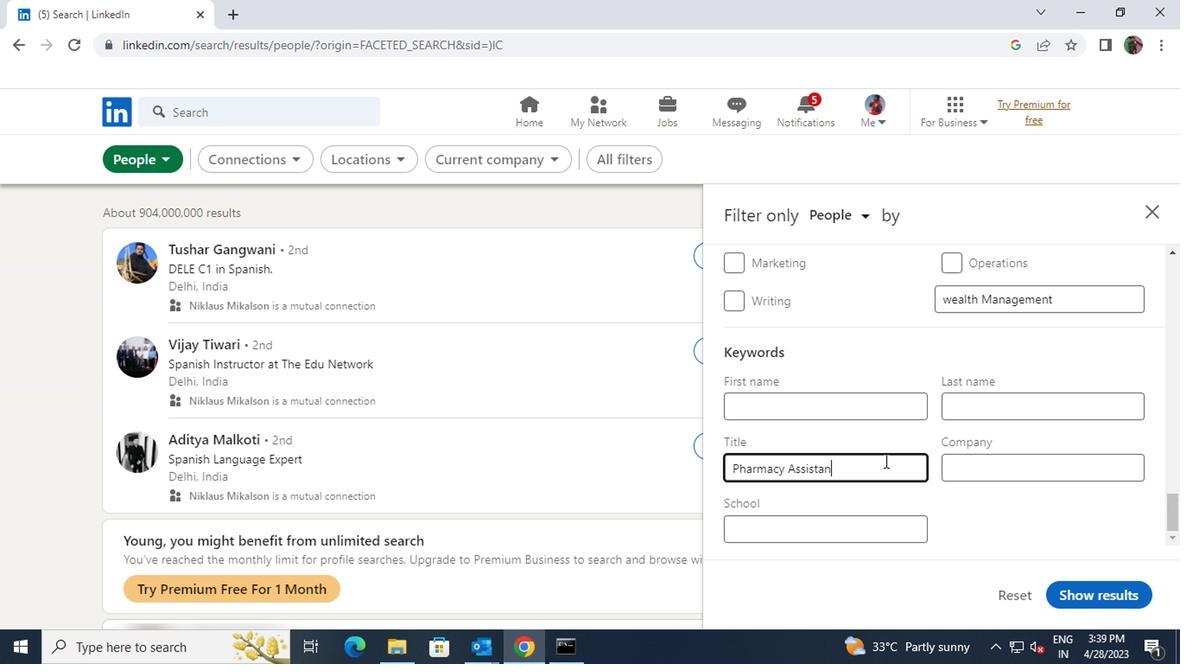
Action: Mouse moved to (1077, 593)
Screenshot: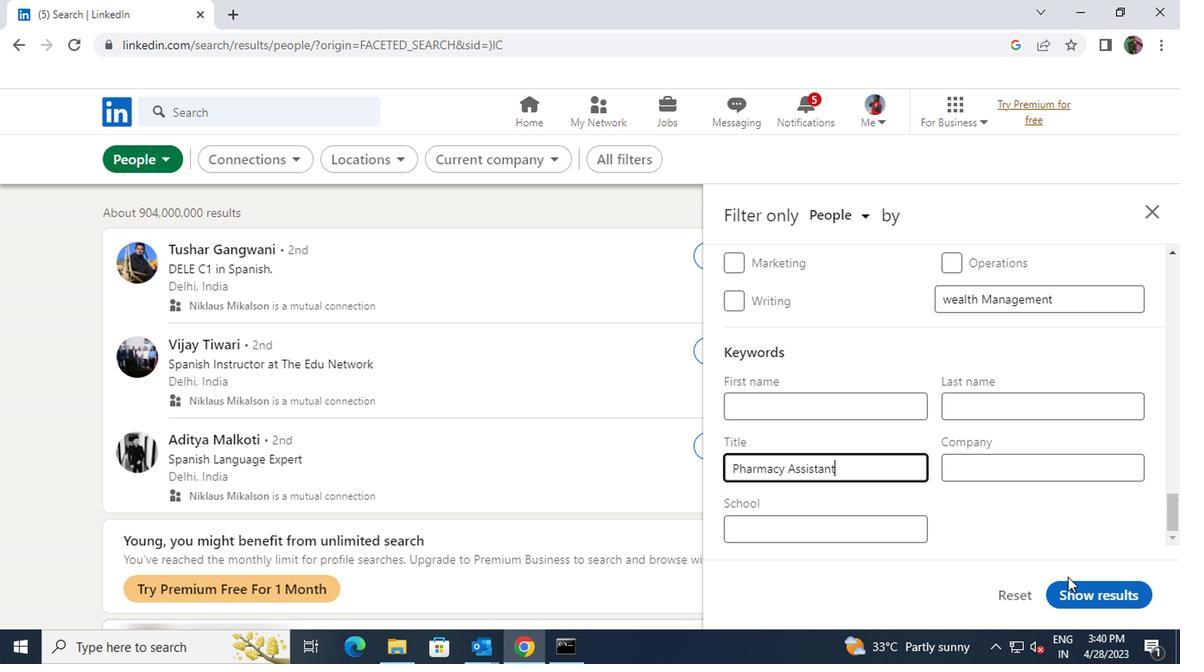 
Action: Mouse pressed left at (1077, 593)
Screenshot: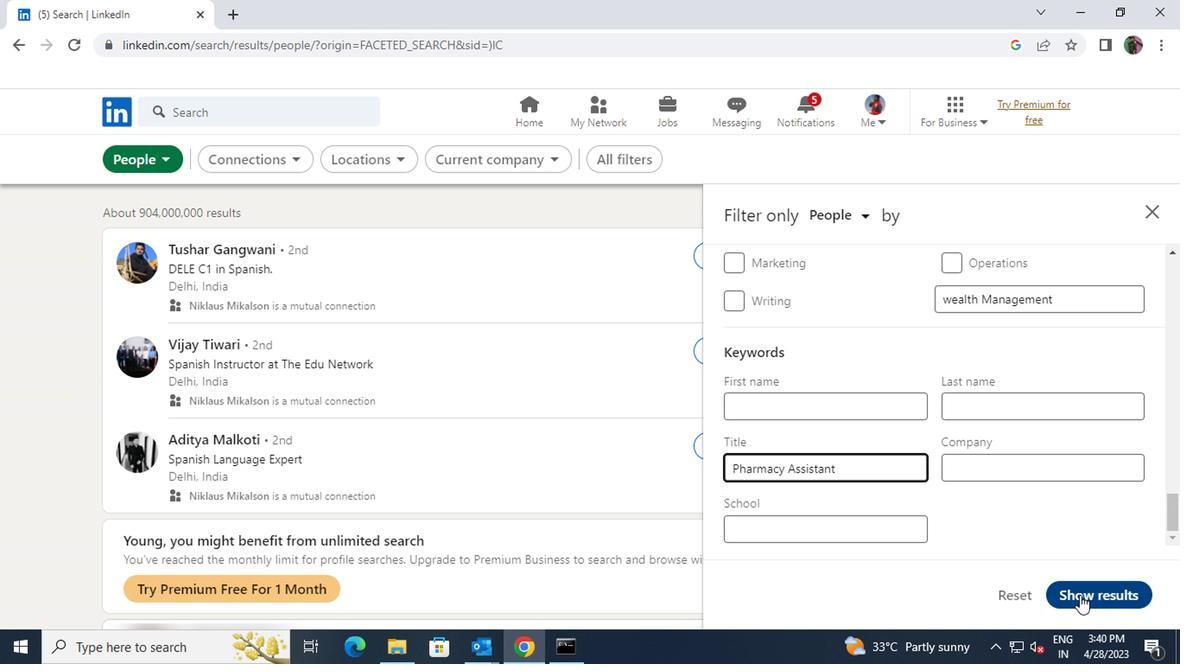 
